 Task: Find connections with filter location Quba with filter topic #linkedinstorieswith filter profile language Spanish with filter current company Freshersworld.com with filter school Boys' High School & College with filter industry Artificial Rubber and Synthetic Fiber Manufacturing with filter service category Market Strategy with filter keywords title Customer Service Manager
Action: Mouse moved to (663, 127)
Screenshot: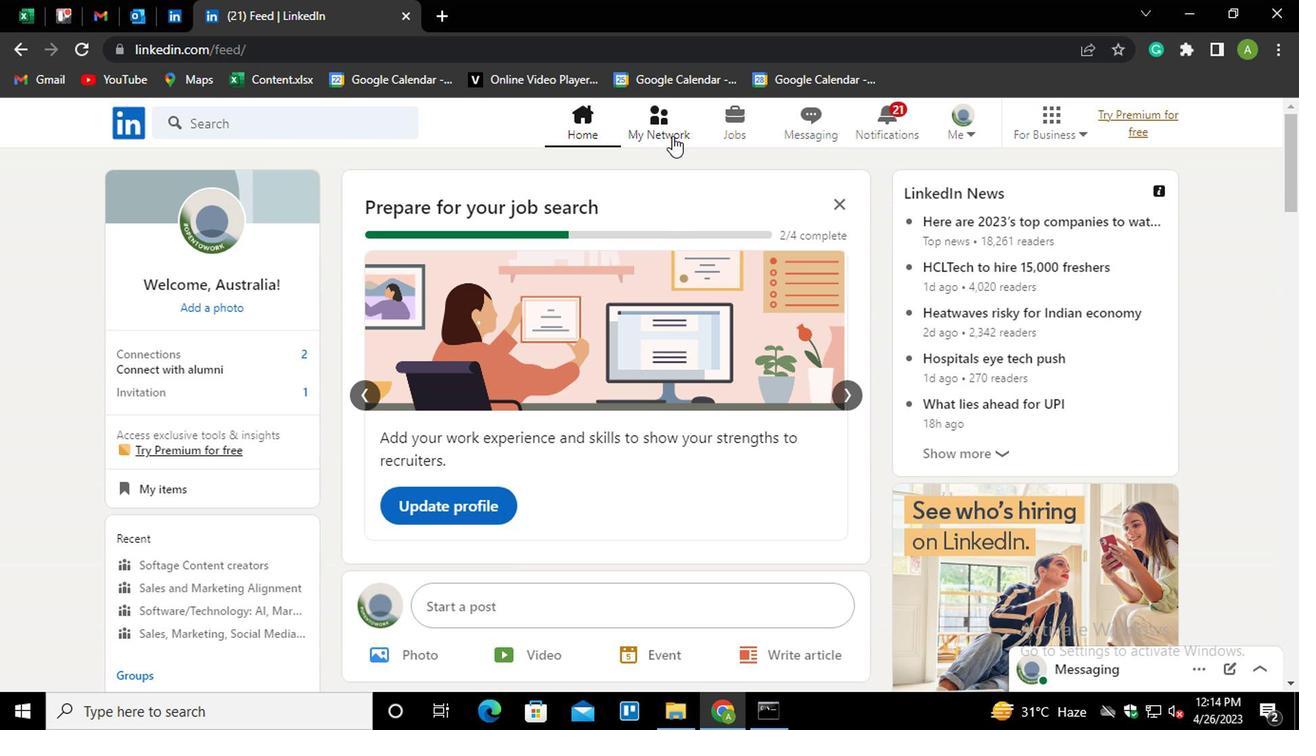 
Action: Mouse pressed left at (663, 127)
Screenshot: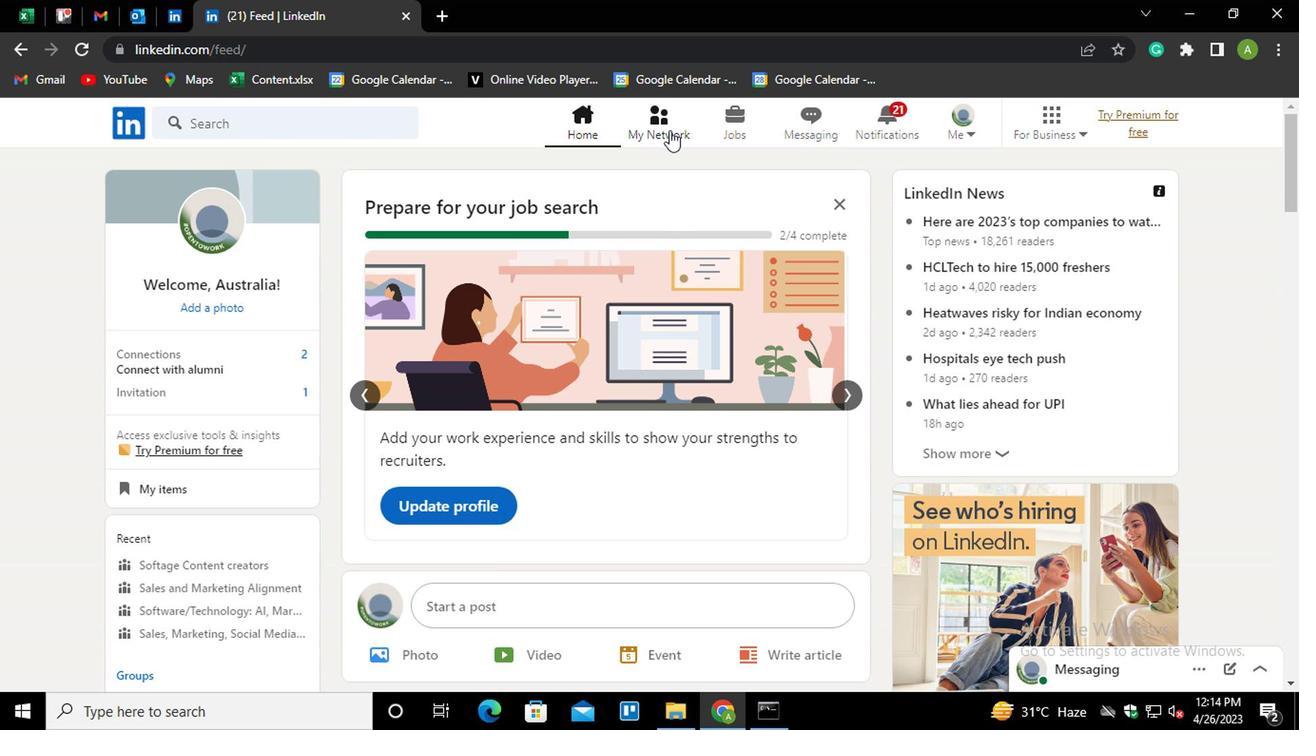 
Action: Mouse moved to (234, 217)
Screenshot: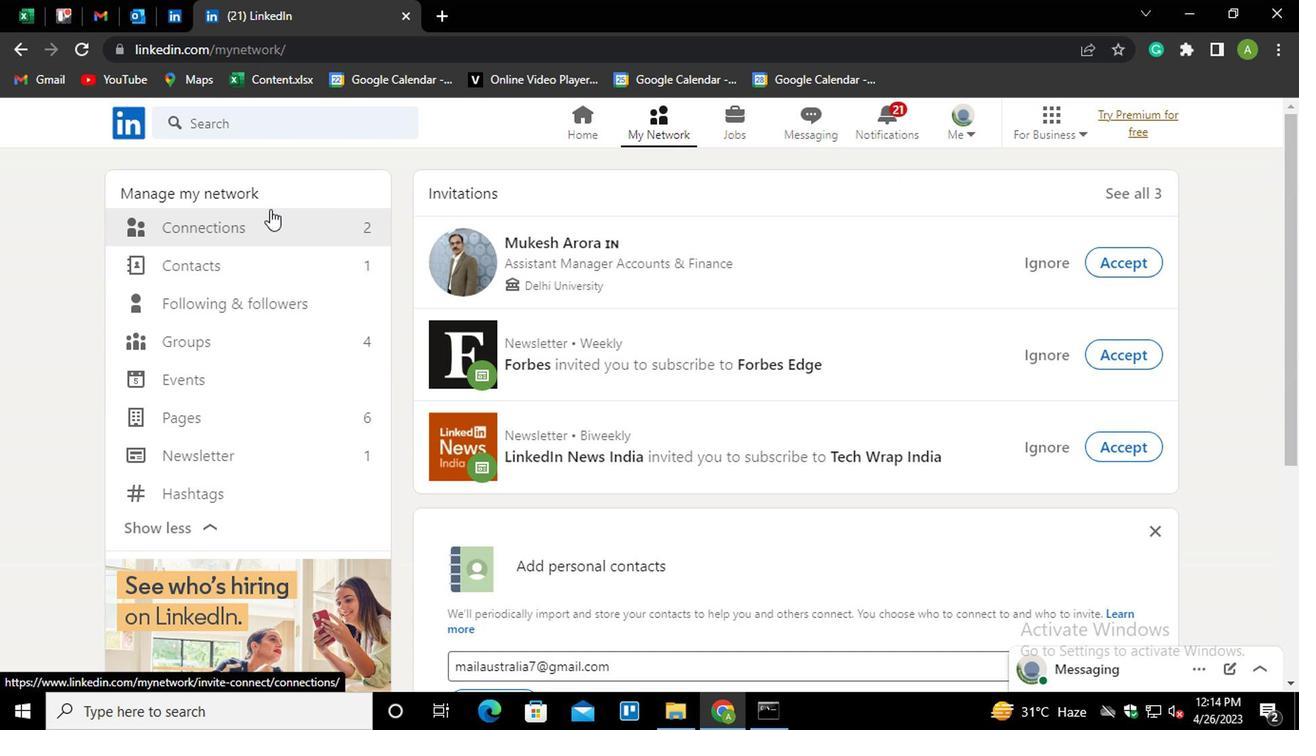 
Action: Mouse pressed left at (234, 217)
Screenshot: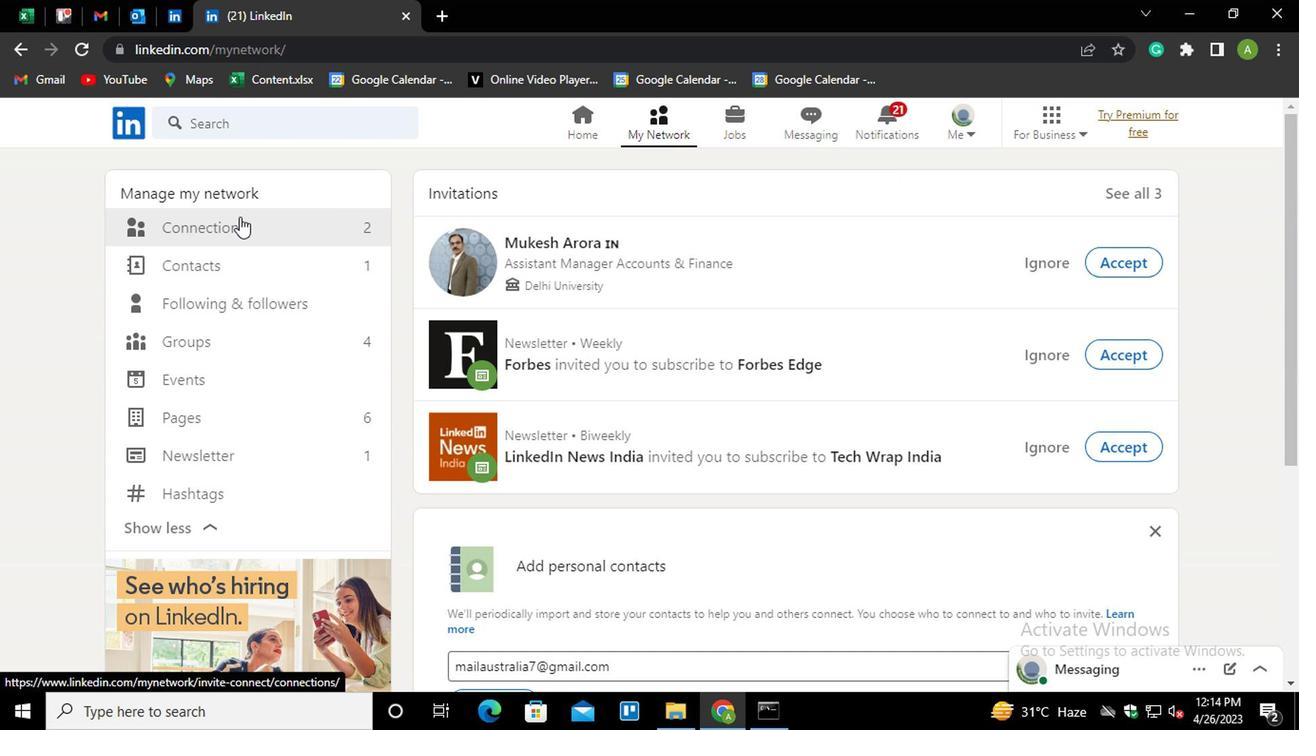 
Action: Mouse moved to (749, 224)
Screenshot: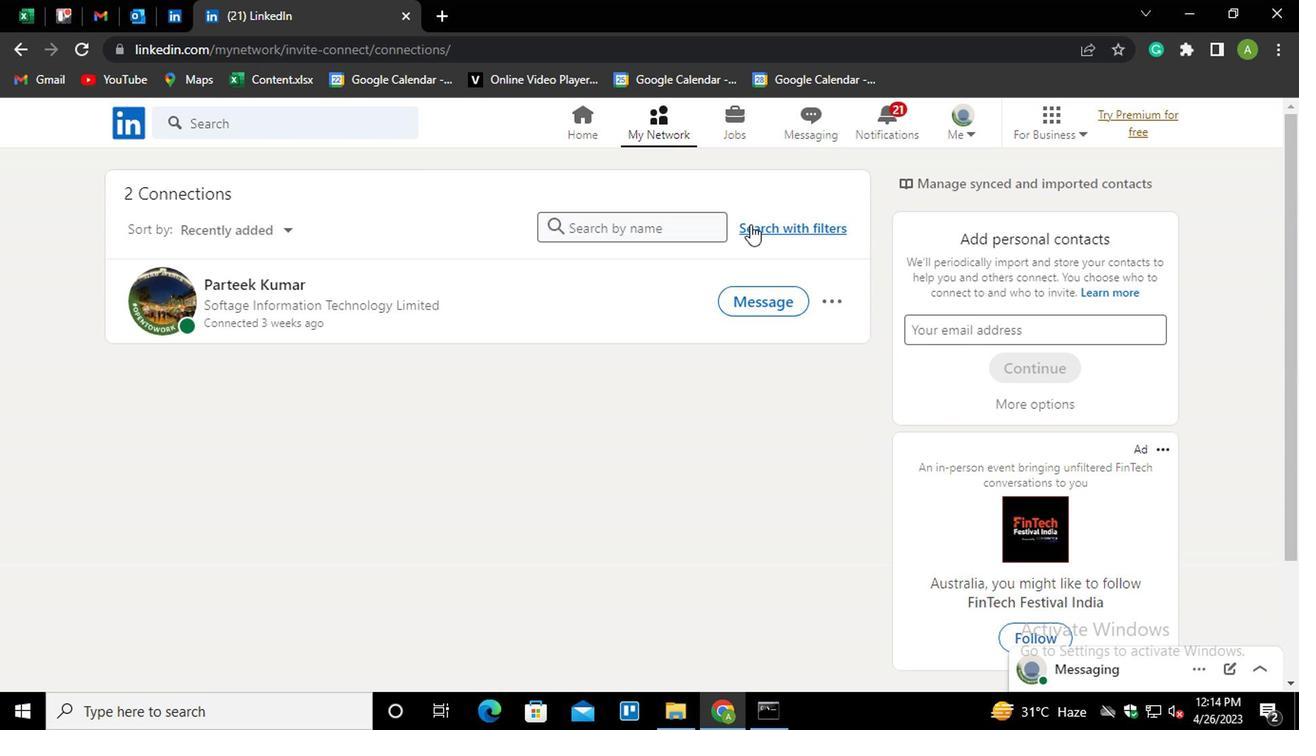 
Action: Mouse pressed left at (749, 224)
Screenshot: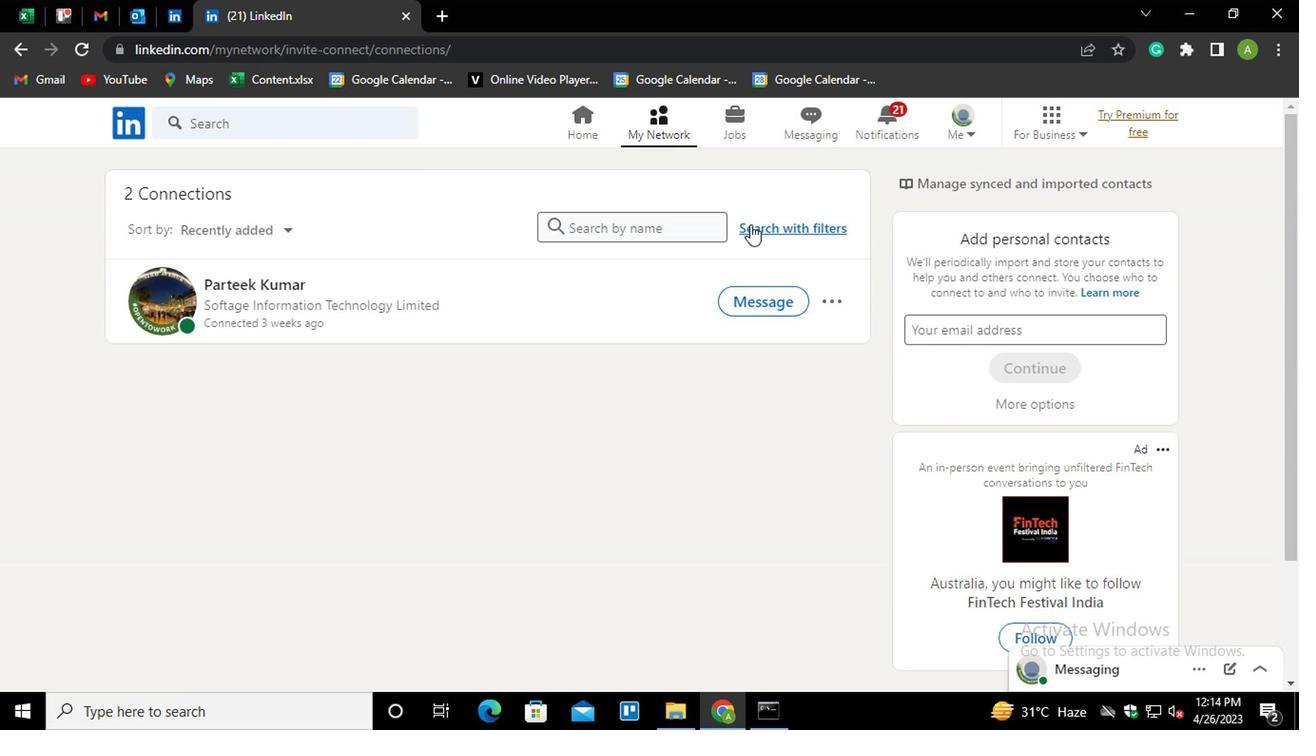 
Action: Mouse moved to (619, 182)
Screenshot: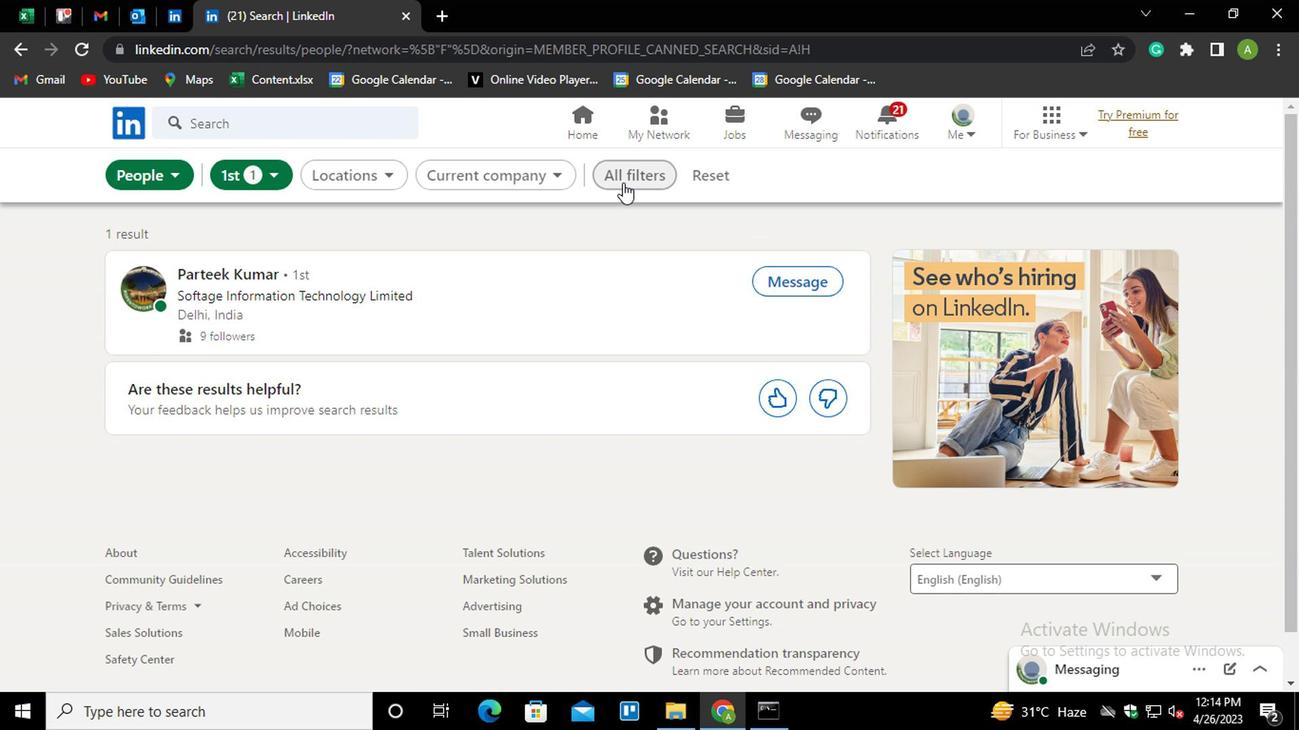 
Action: Mouse pressed left at (619, 182)
Screenshot: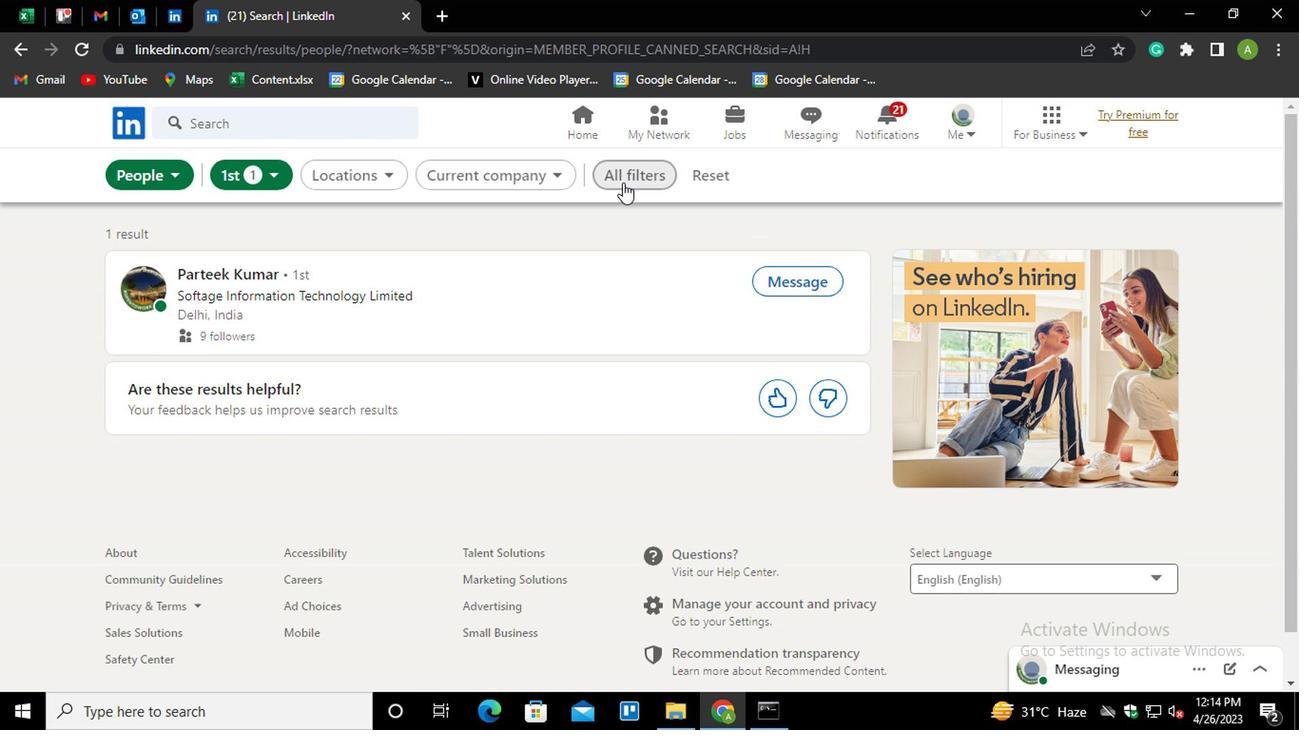 
Action: Mouse moved to (956, 397)
Screenshot: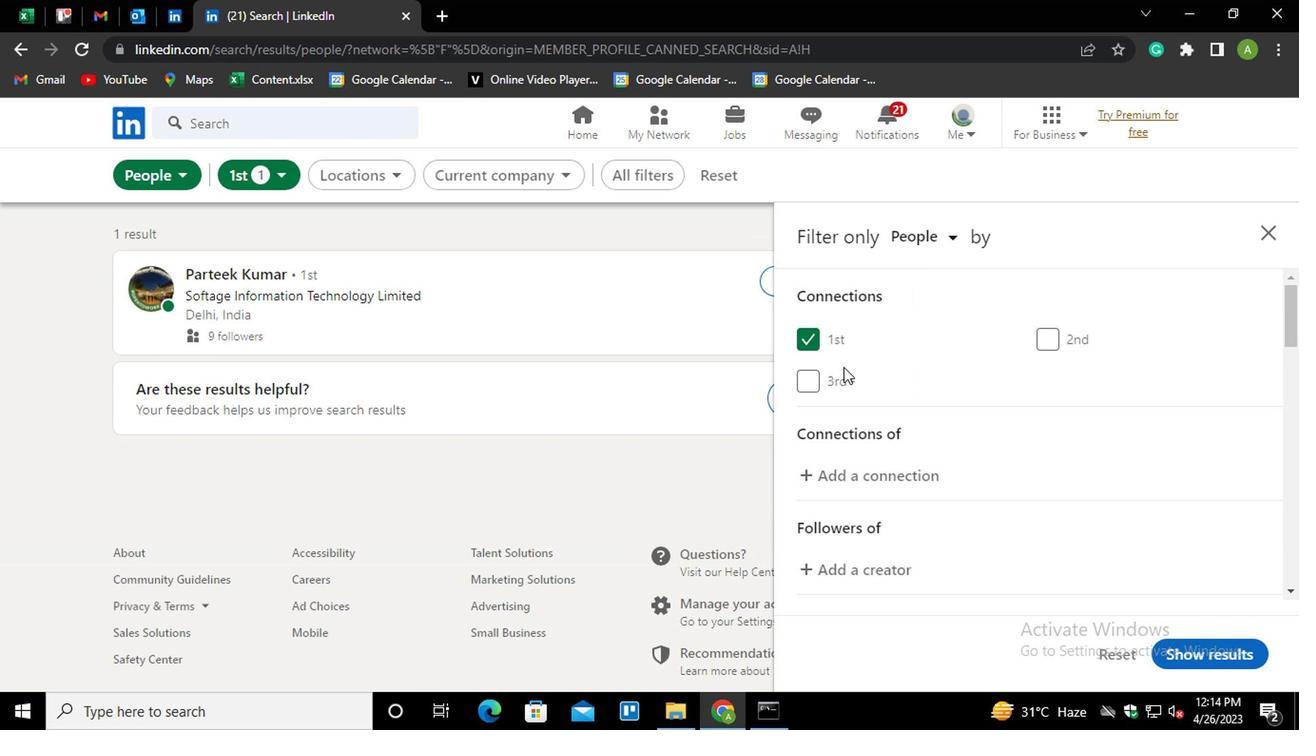 
Action: Mouse scrolled (956, 396) with delta (0, 0)
Screenshot: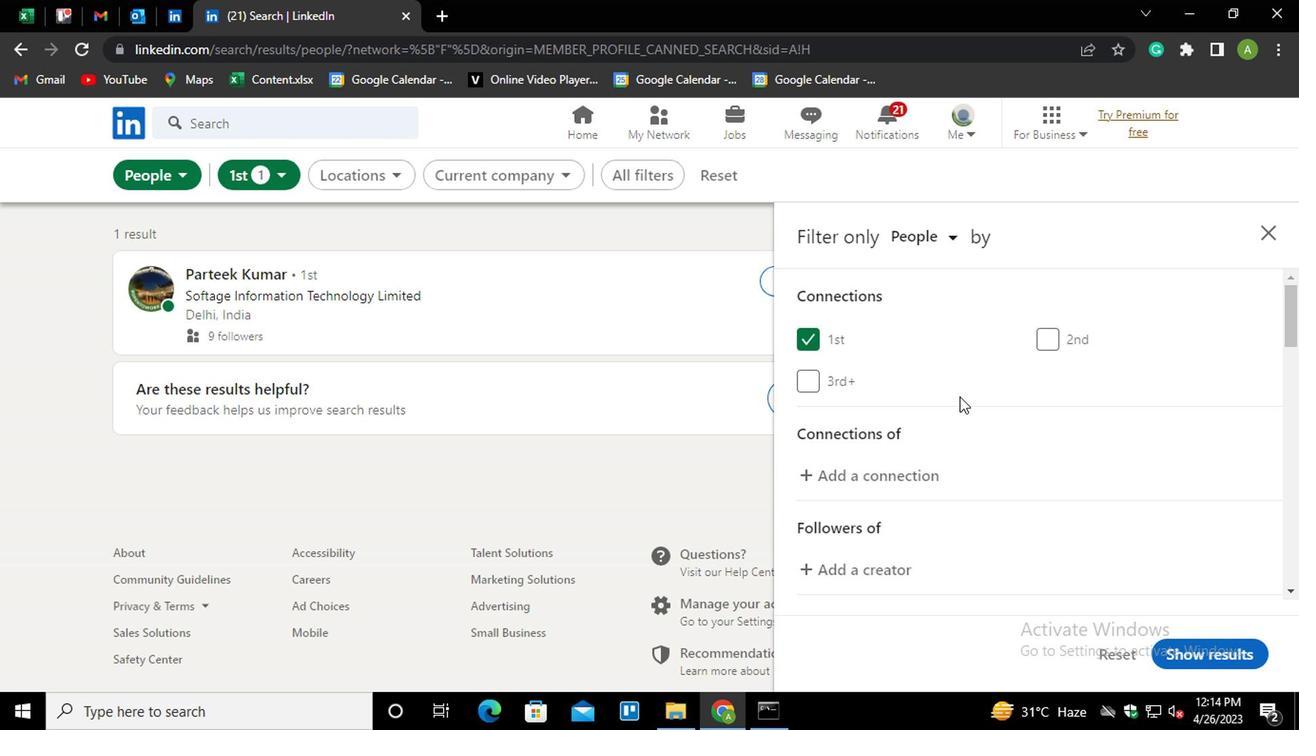 
Action: Mouse scrolled (956, 396) with delta (0, 0)
Screenshot: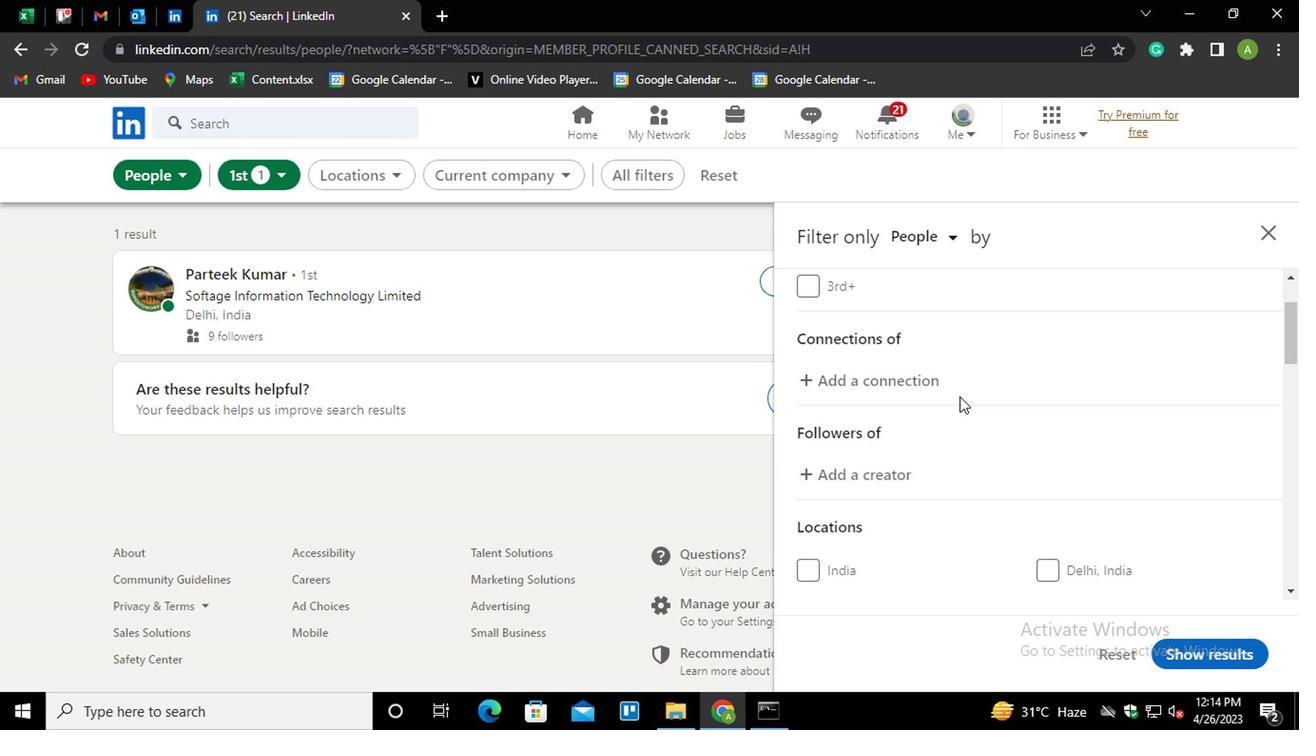 
Action: Mouse moved to (956, 397)
Screenshot: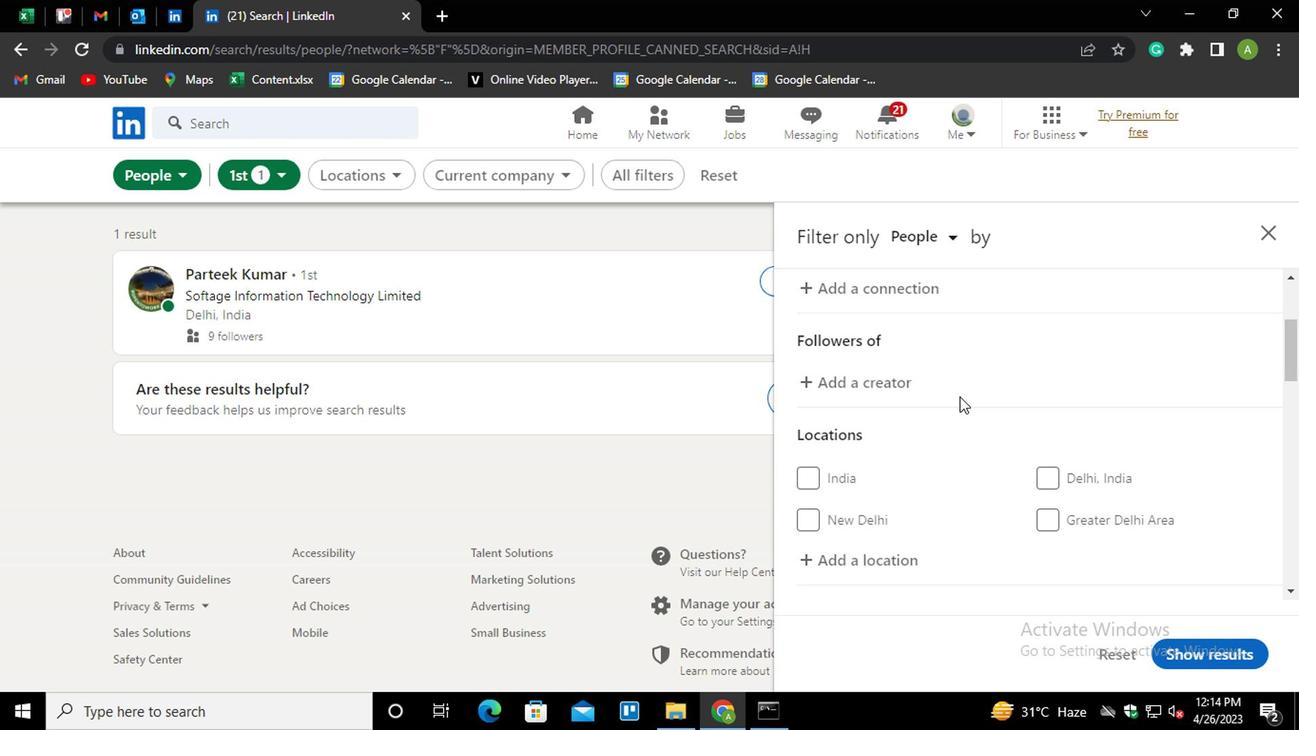 
Action: Mouse scrolled (956, 396) with delta (0, 0)
Screenshot: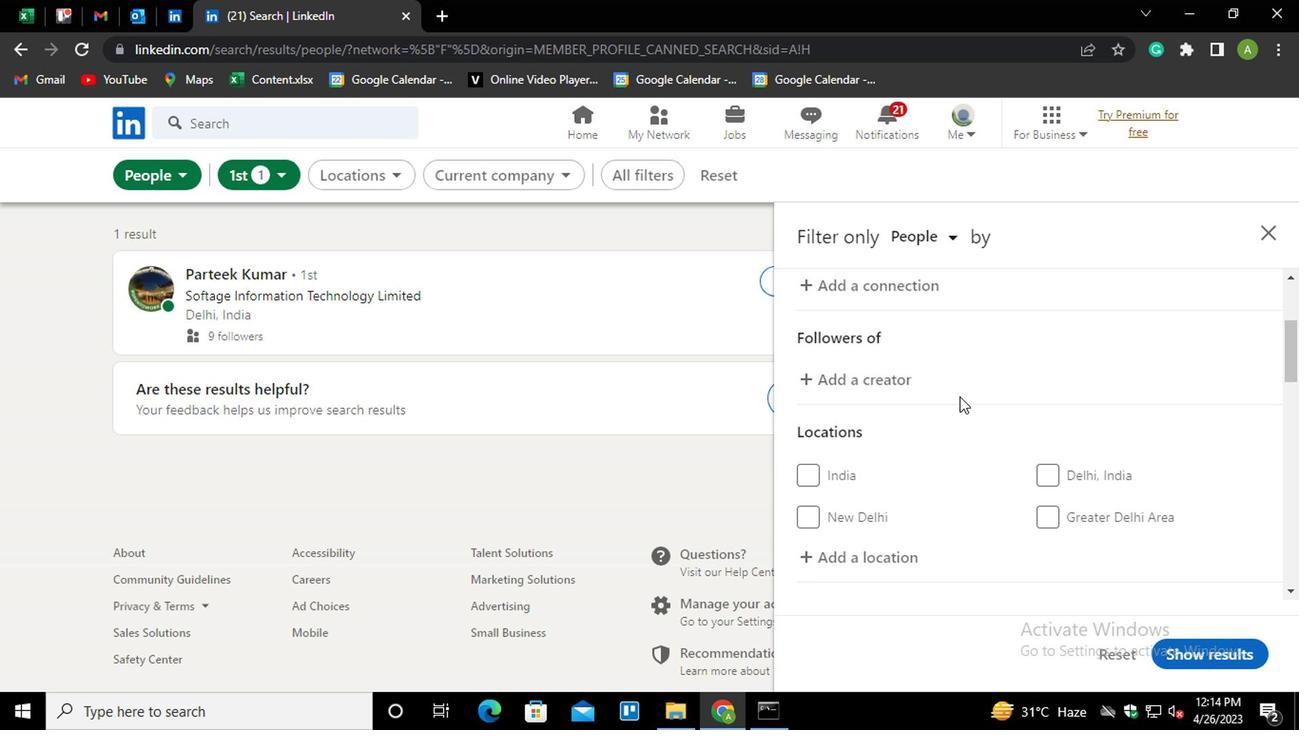 
Action: Mouse moved to (859, 466)
Screenshot: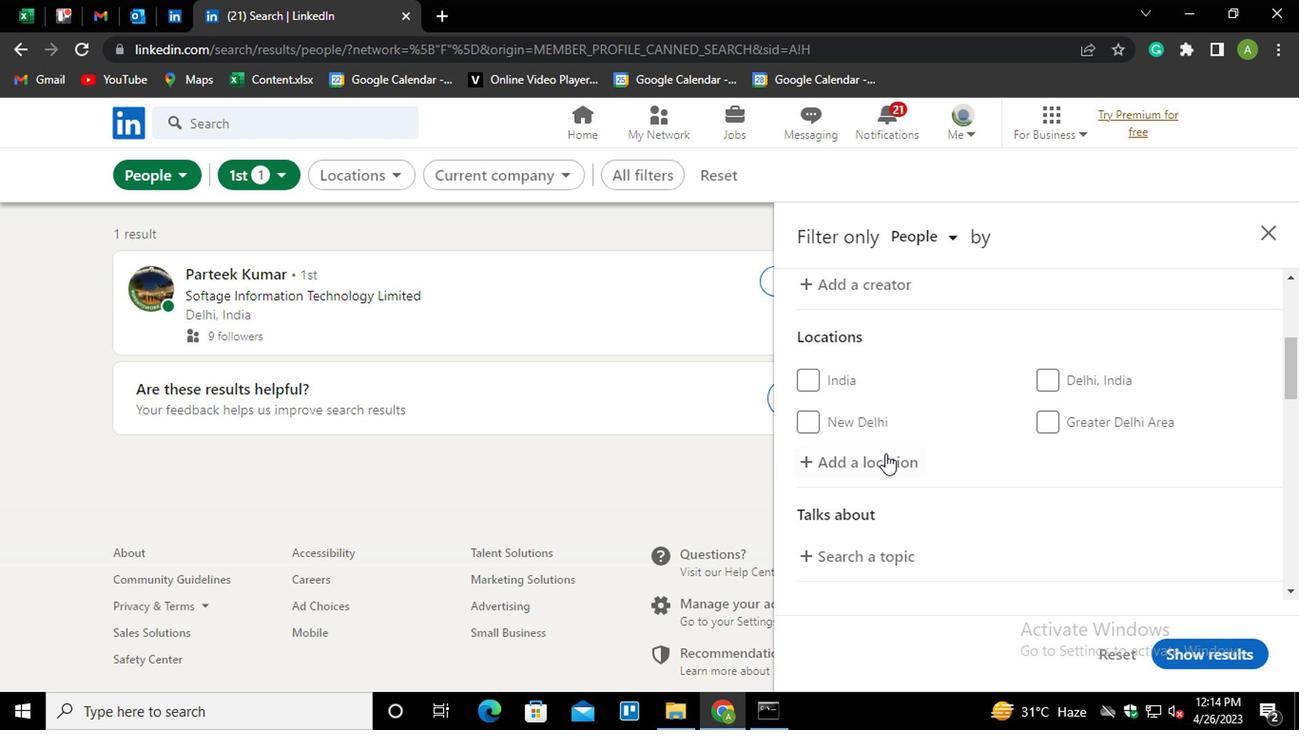 
Action: Mouse pressed left at (859, 466)
Screenshot: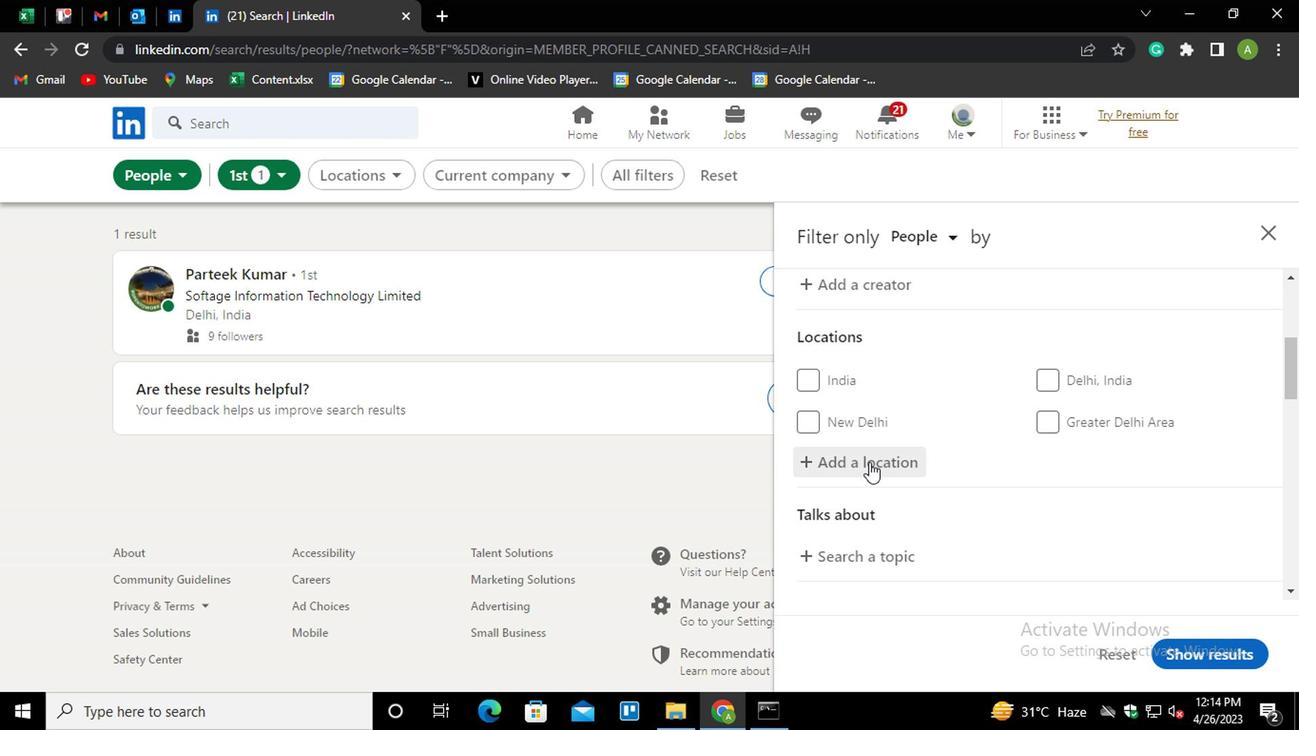 
Action: Mouse moved to (856, 462)
Screenshot: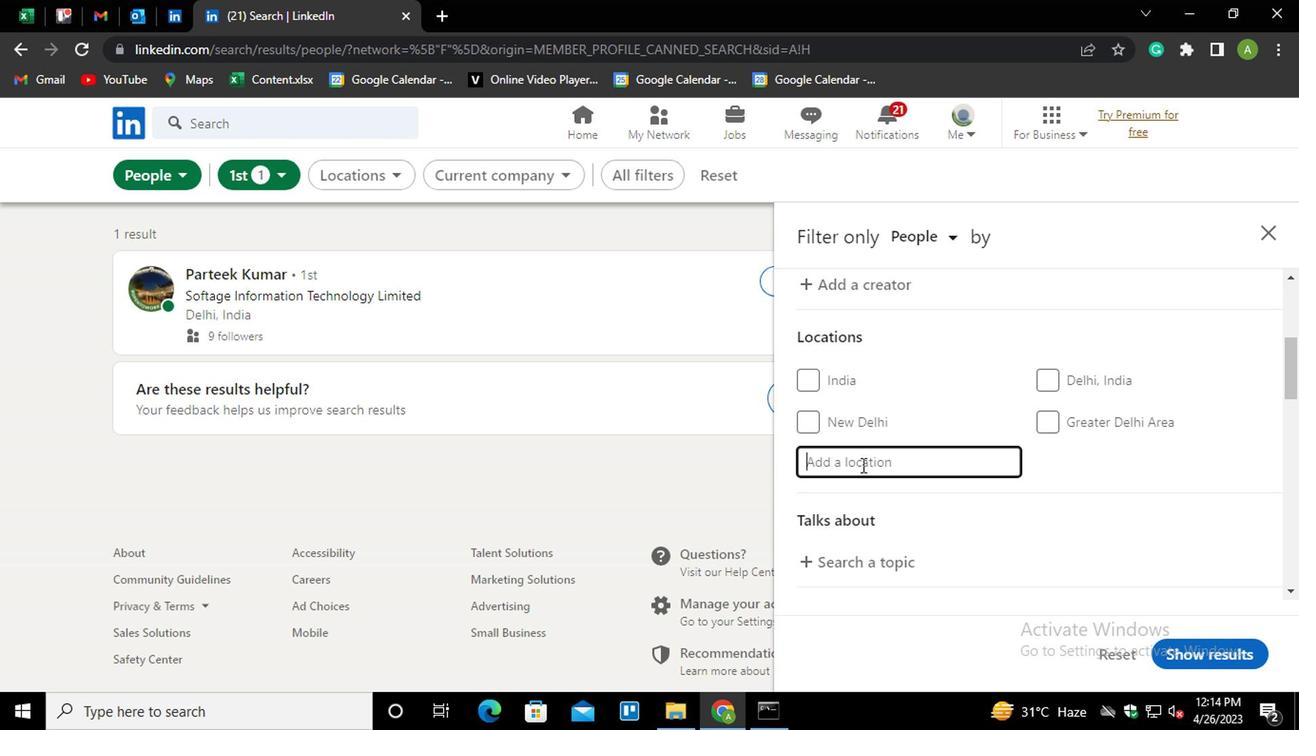 
Action: Mouse pressed left at (856, 462)
Screenshot: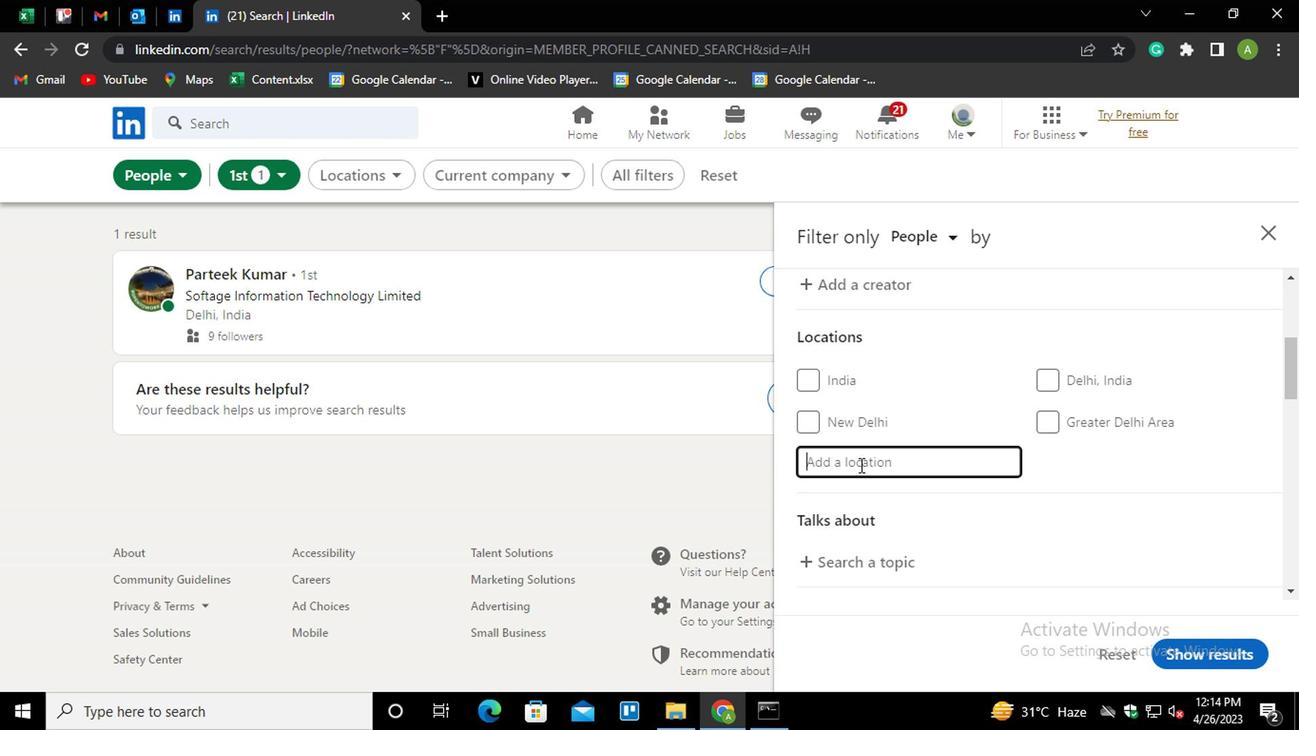 
Action: Mouse moved to (854, 462)
Screenshot: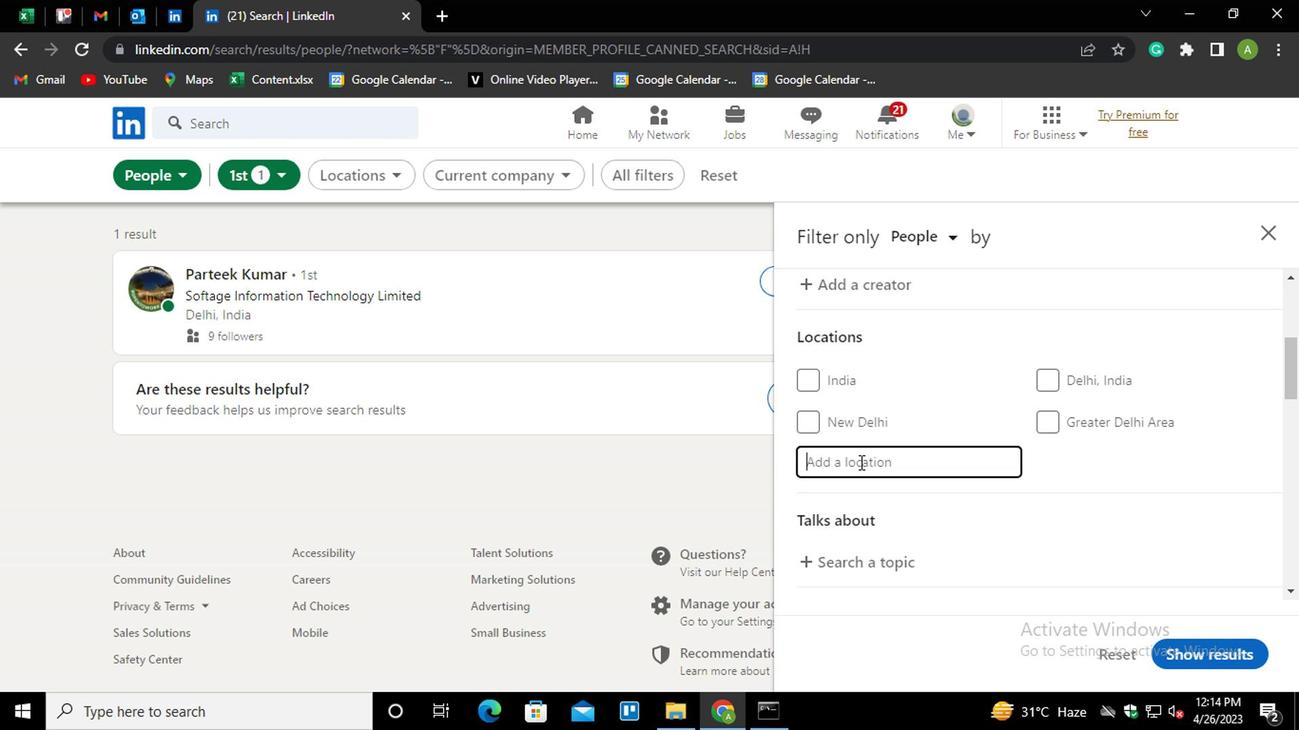 
Action: Key pressed <Key.shift>QUBA
Screenshot: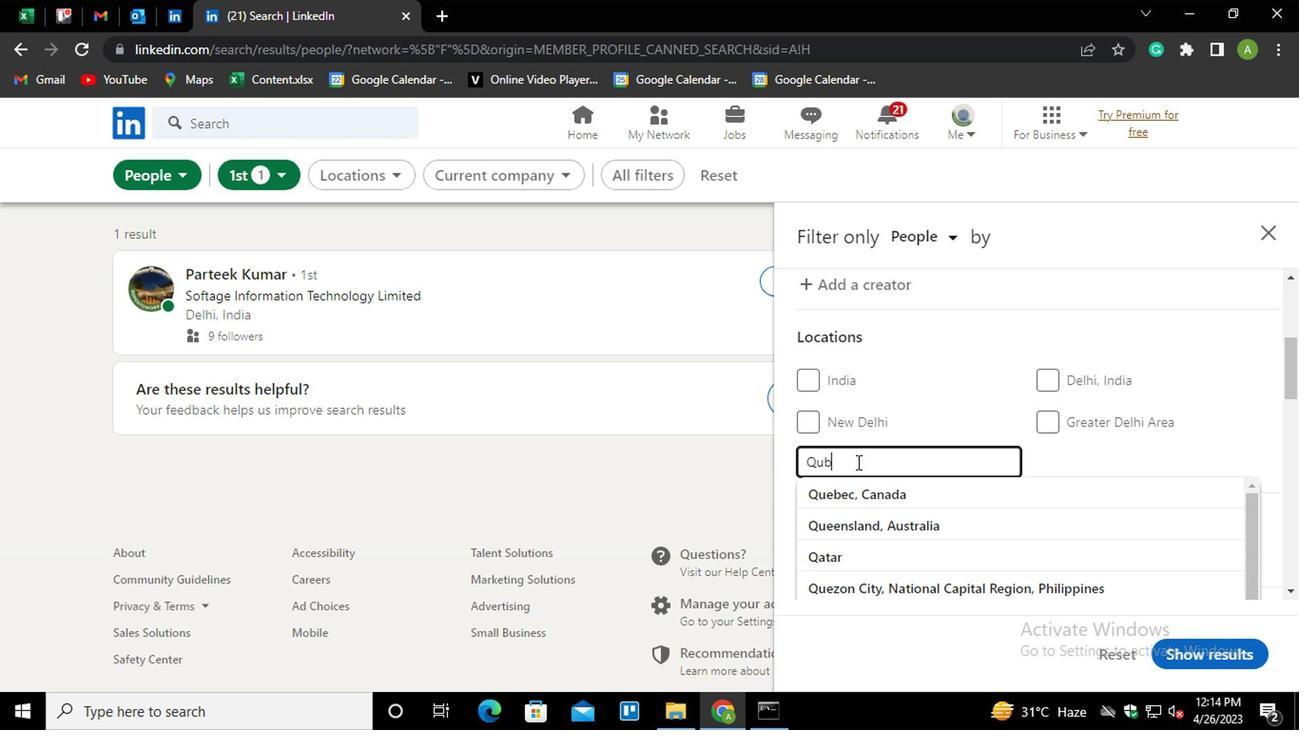 
Action: Mouse moved to (1085, 456)
Screenshot: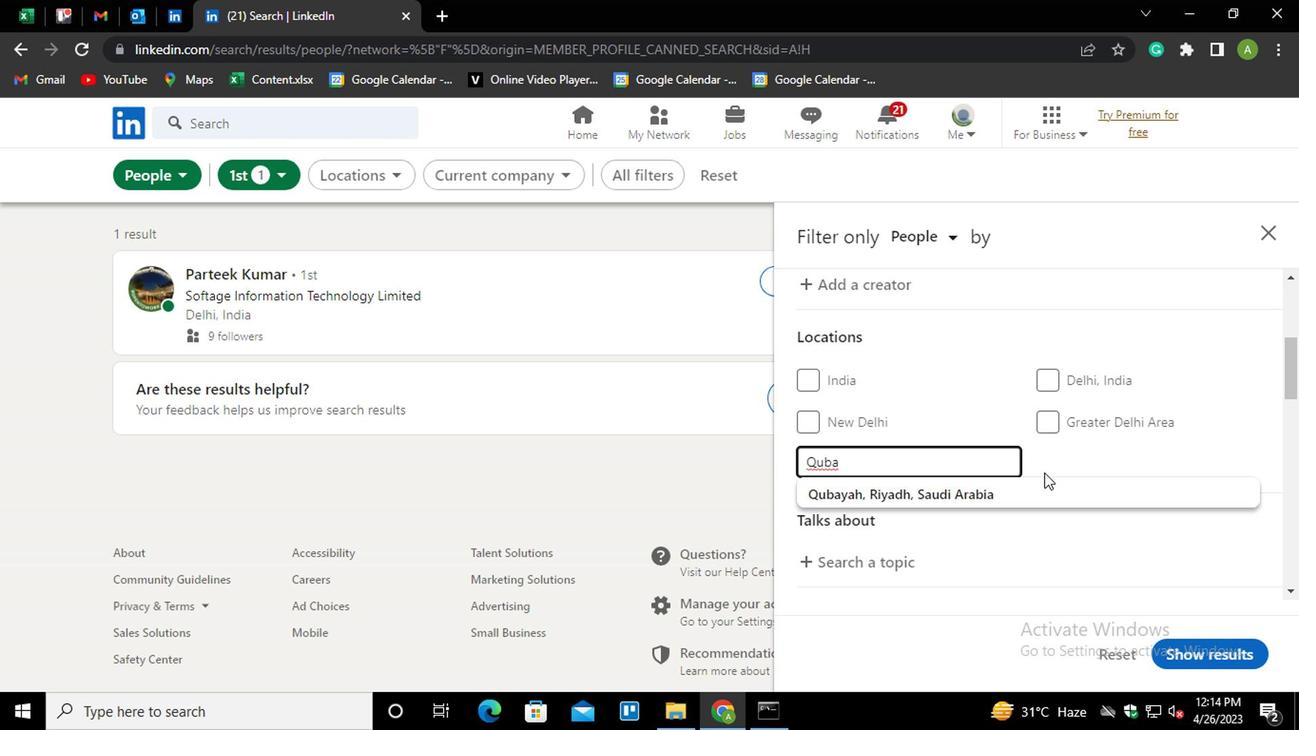 
Action: Mouse pressed left at (1085, 456)
Screenshot: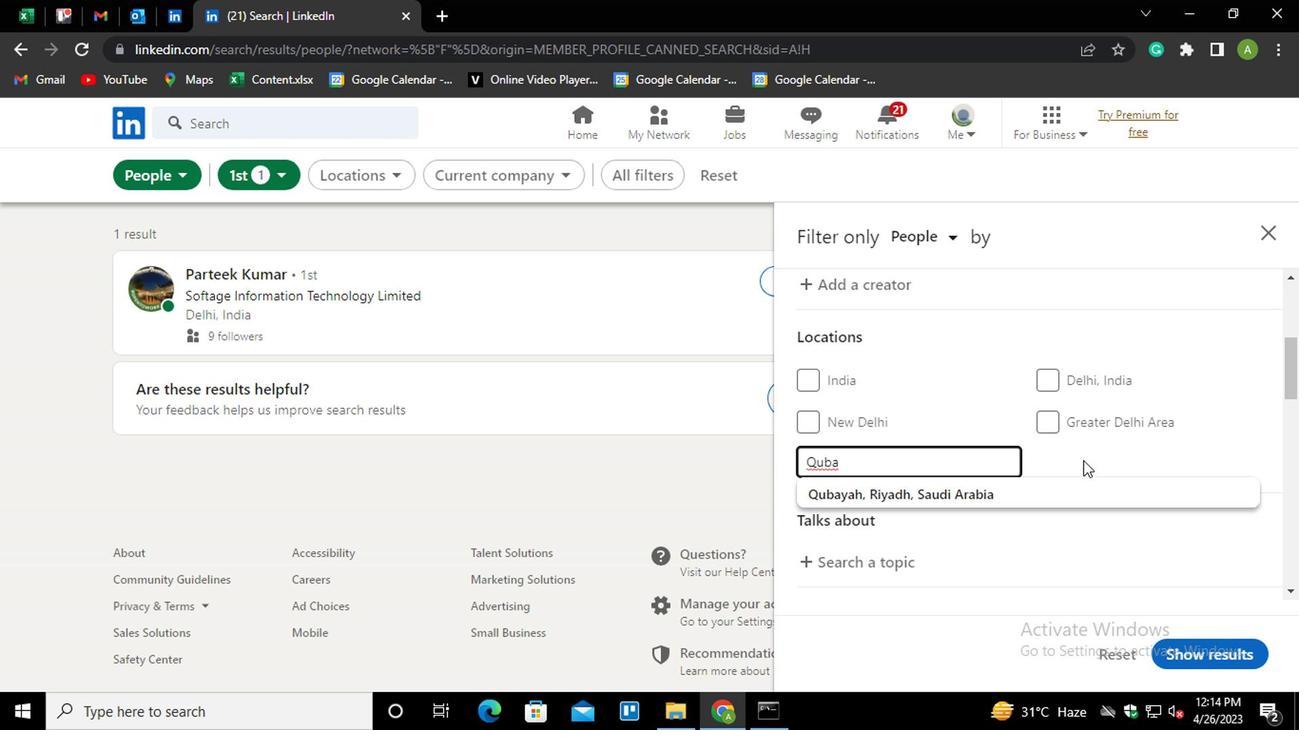 
Action: Mouse scrolled (1085, 455) with delta (0, 0)
Screenshot: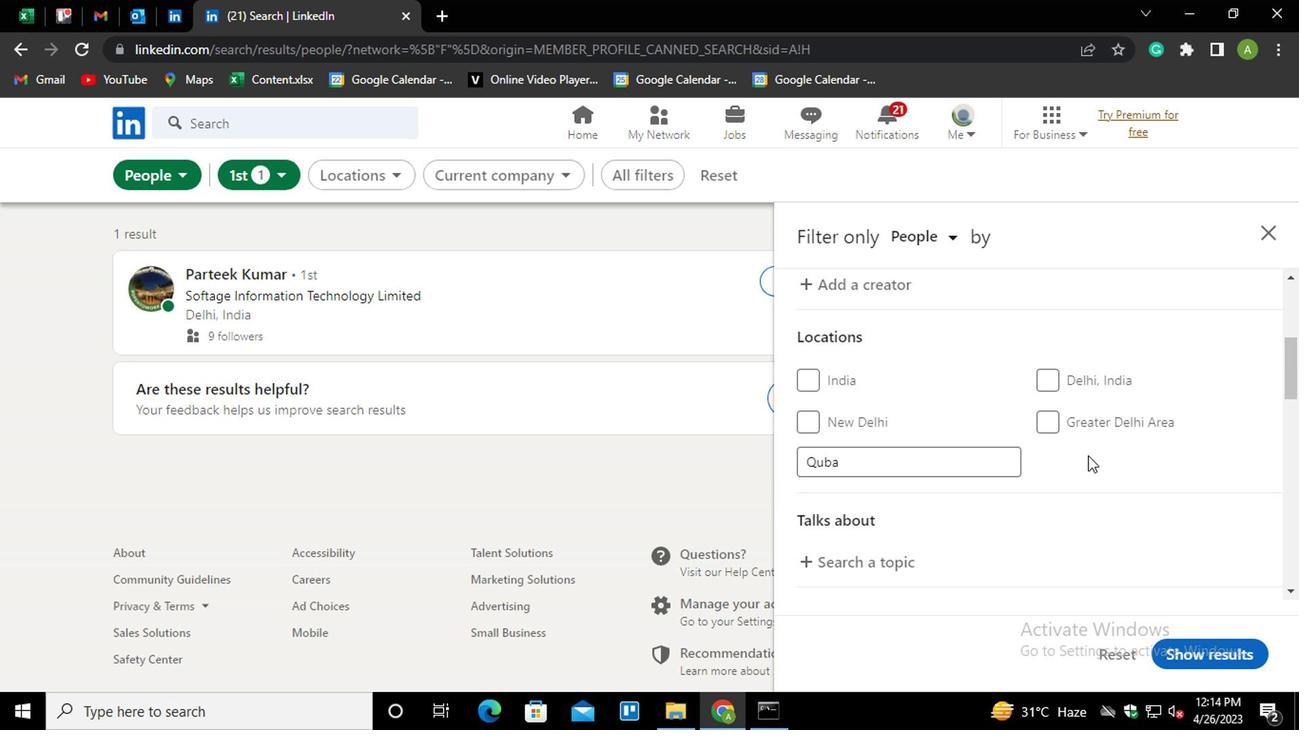 
Action: Mouse scrolled (1085, 455) with delta (0, 0)
Screenshot: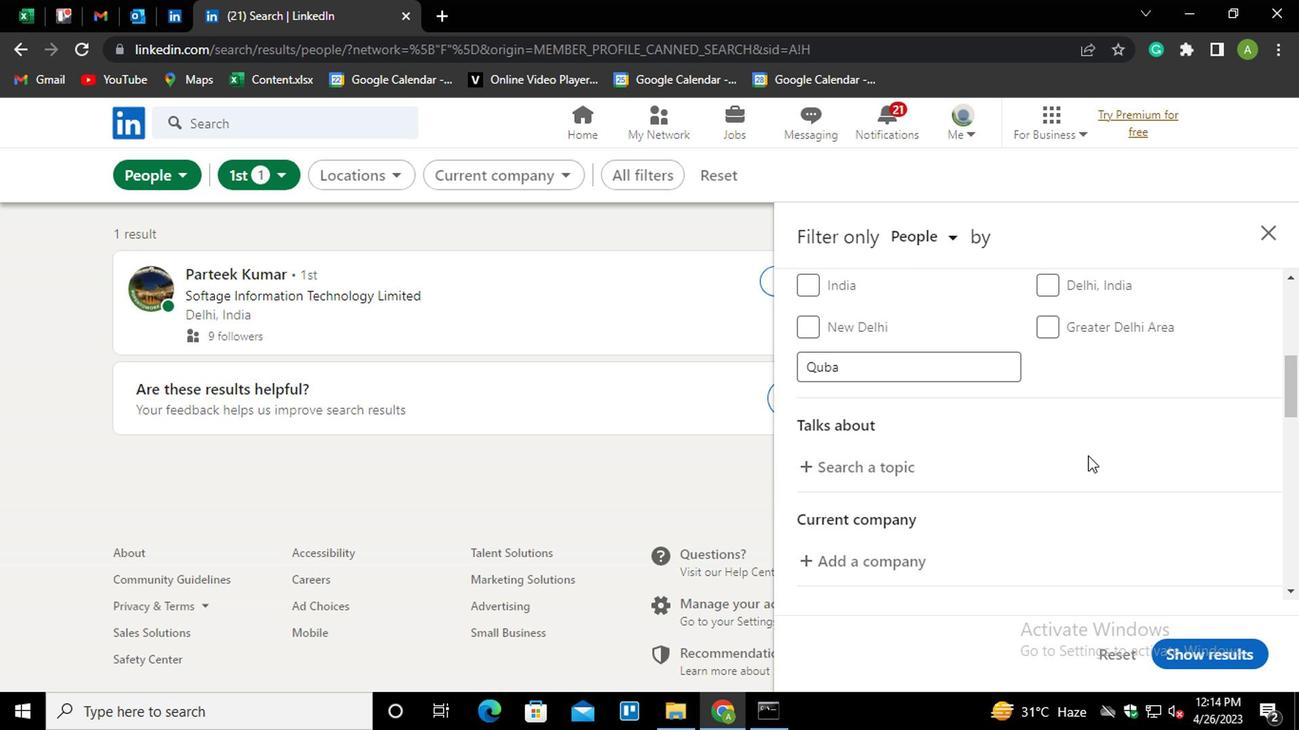 
Action: Mouse moved to (842, 368)
Screenshot: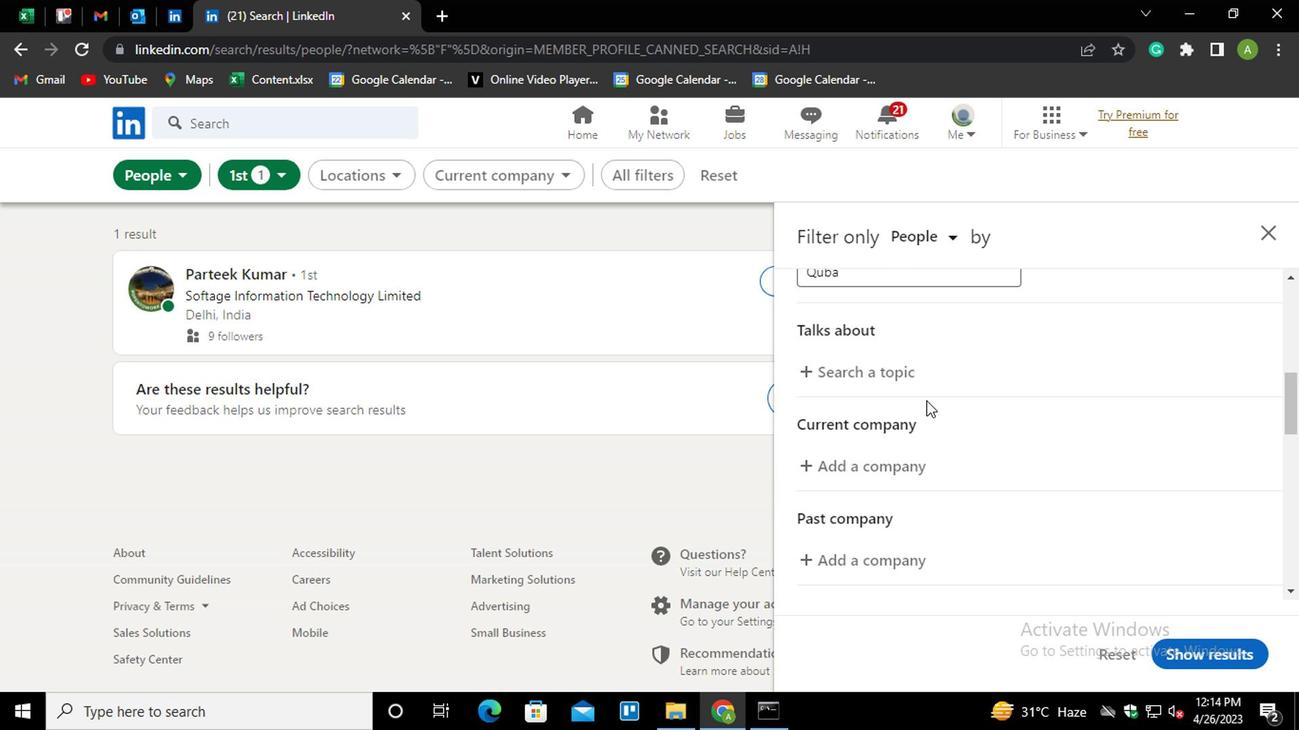 
Action: Mouse pressed left at (842, 368)
Screenshot: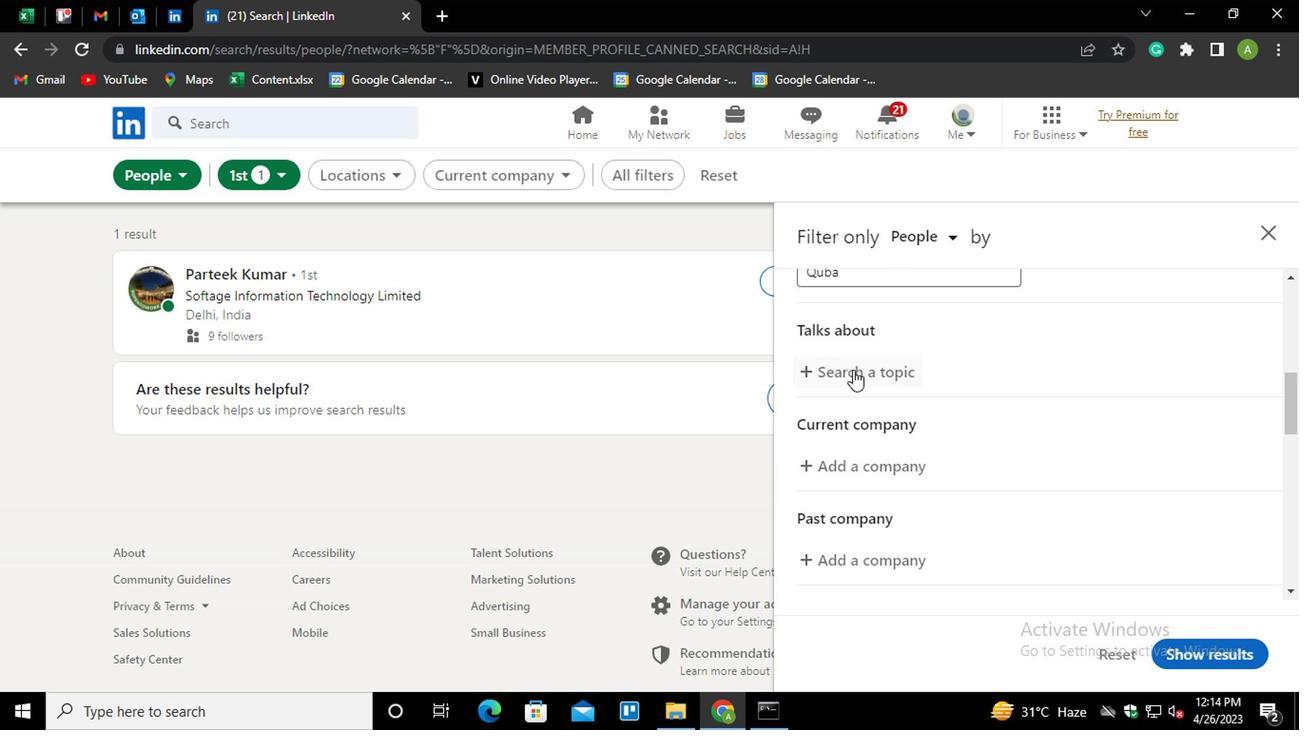 
Action: Key pressed <Key.shift>#LINKEDINSTORIR<Key.backspace>ES
Screenshot: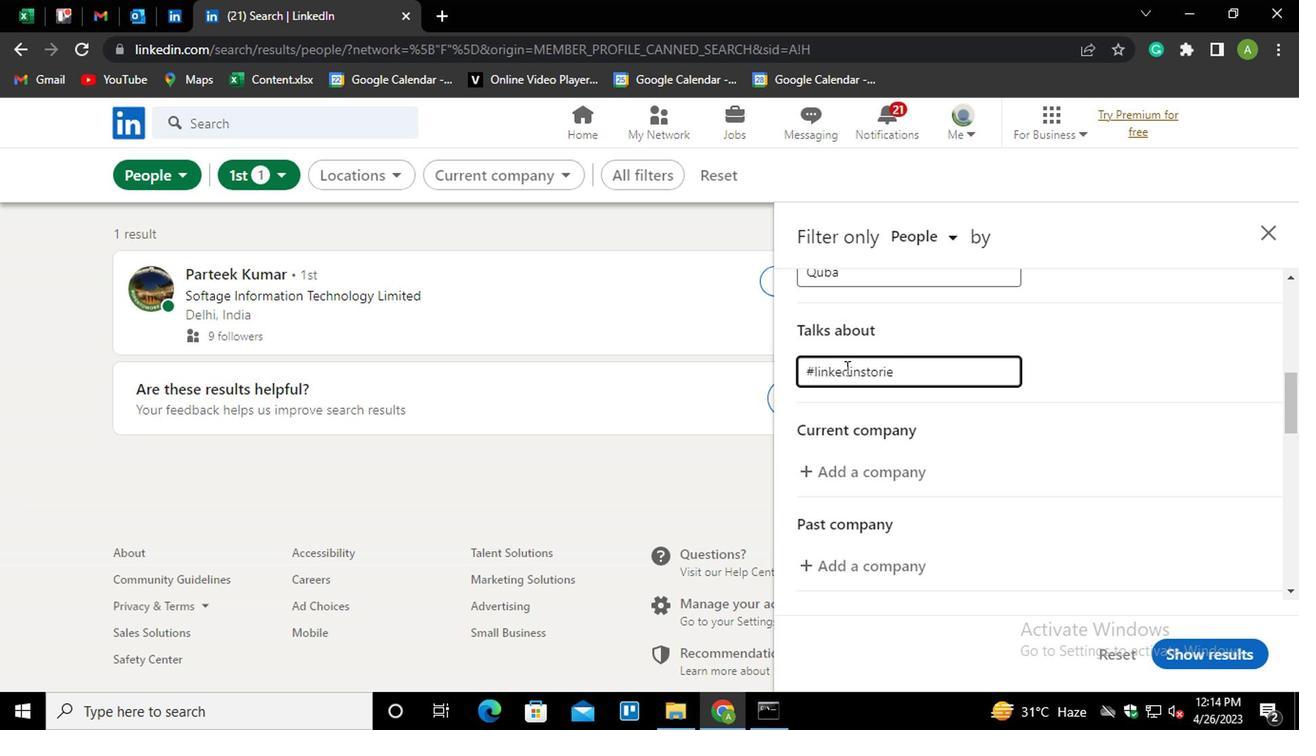 
Action: Mouse moved to (1222, 430)
Screenshot: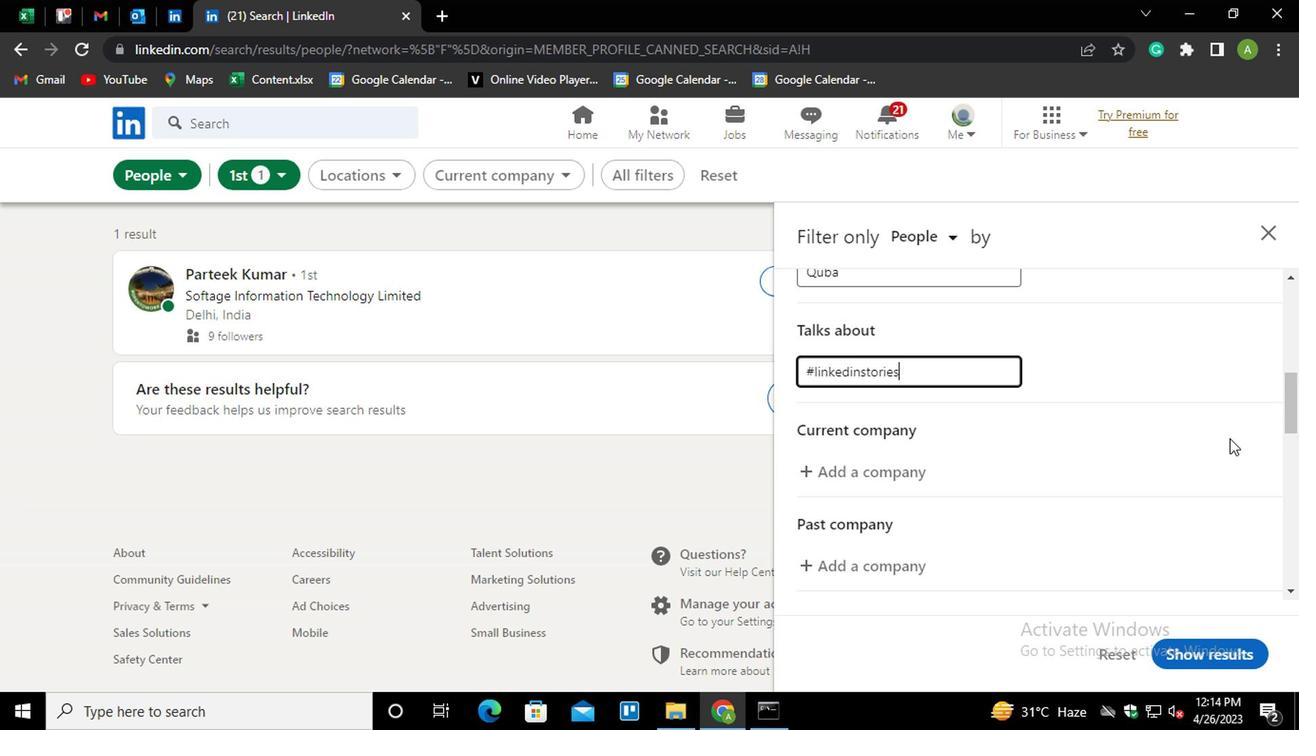 
Action: Mouse pressed left at (1222, 430)
Screenshot: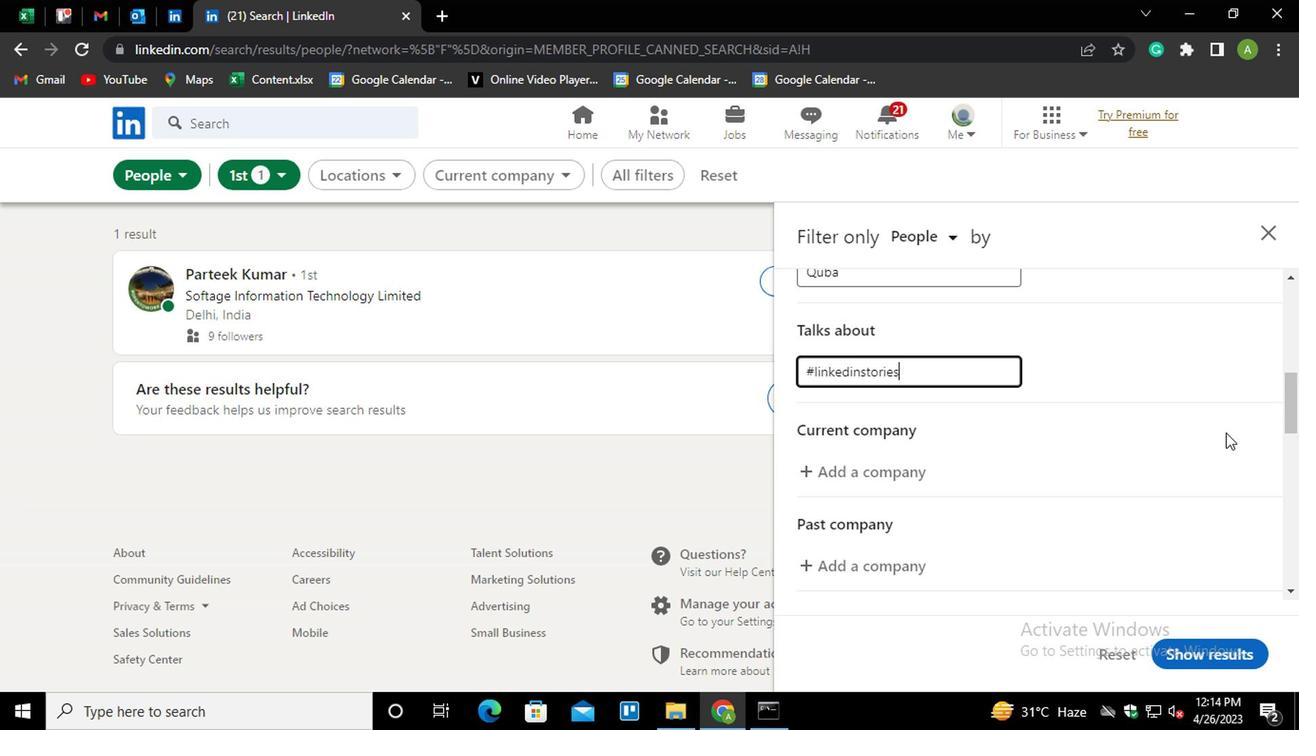 
Action: Mouse moved to (1216, 430)
Screenshot: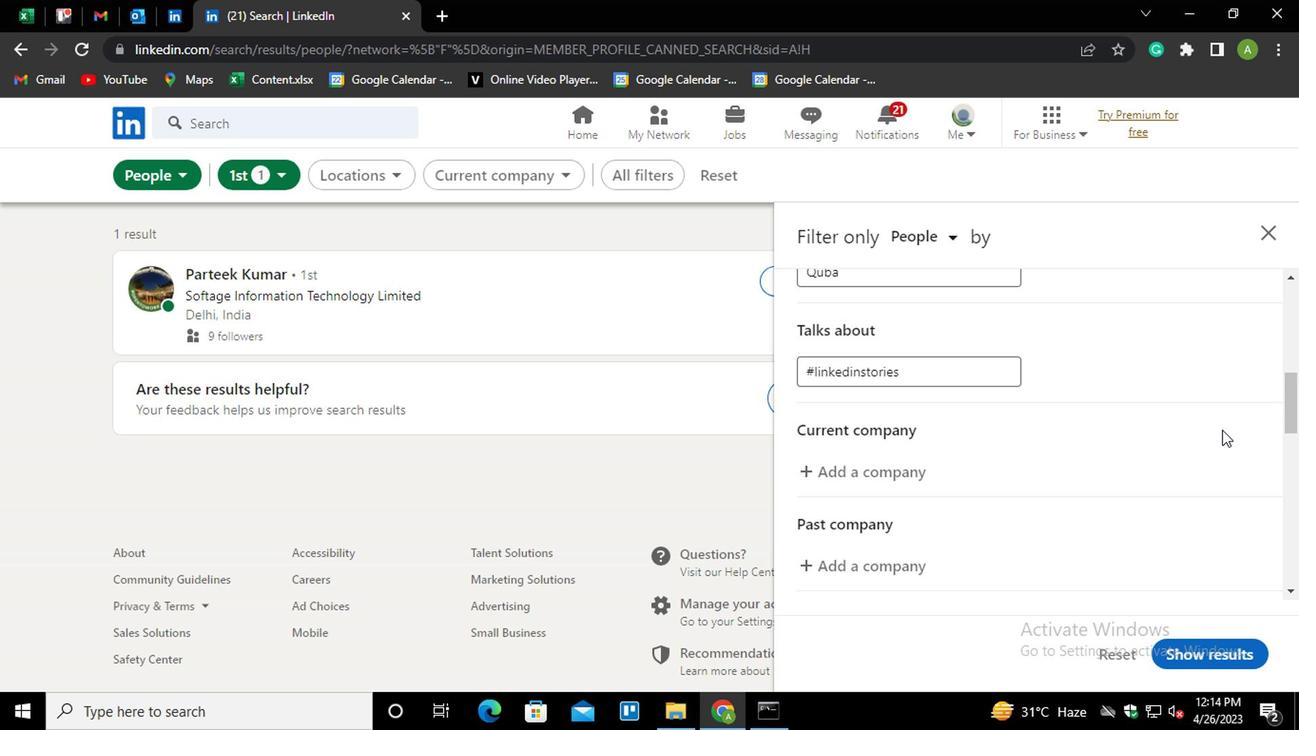 
Action: Mouse scrolled (1216, 429) with delta (0, 0)
Screenshot: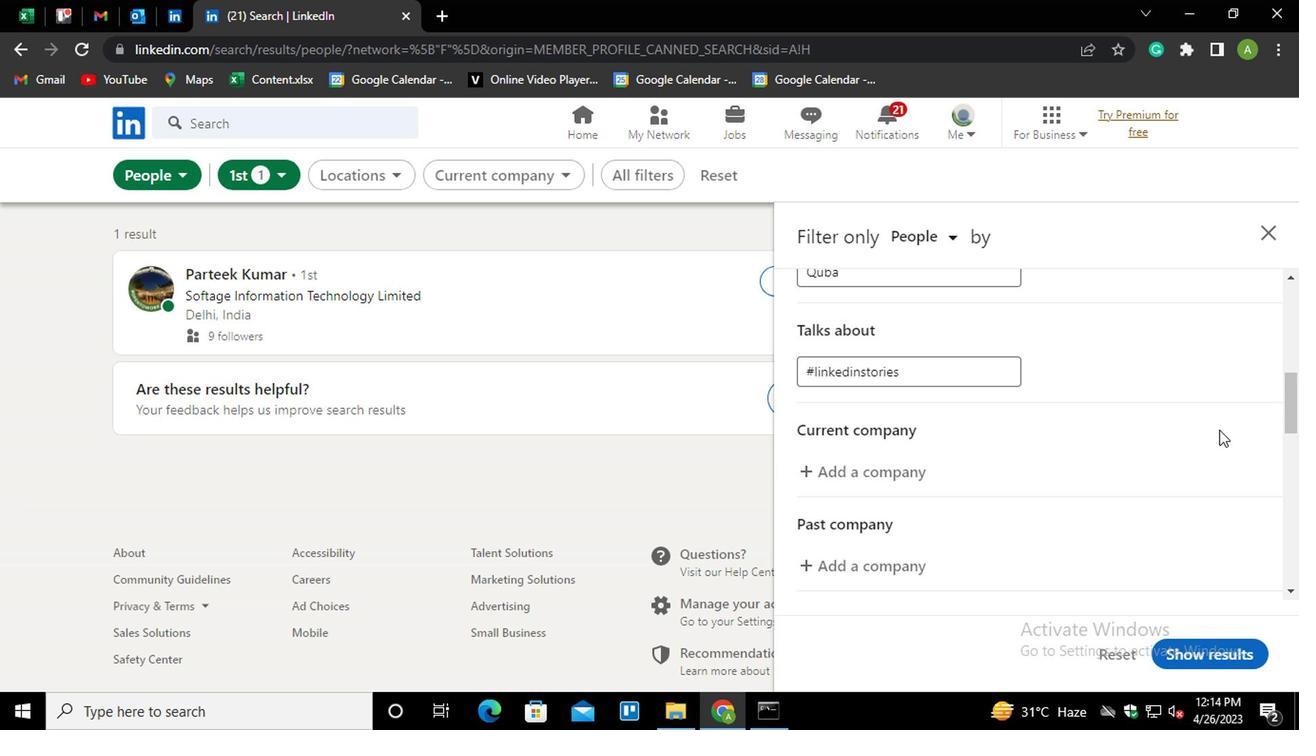 
Action: Mouse moved to (1112, 422)
Screenshot: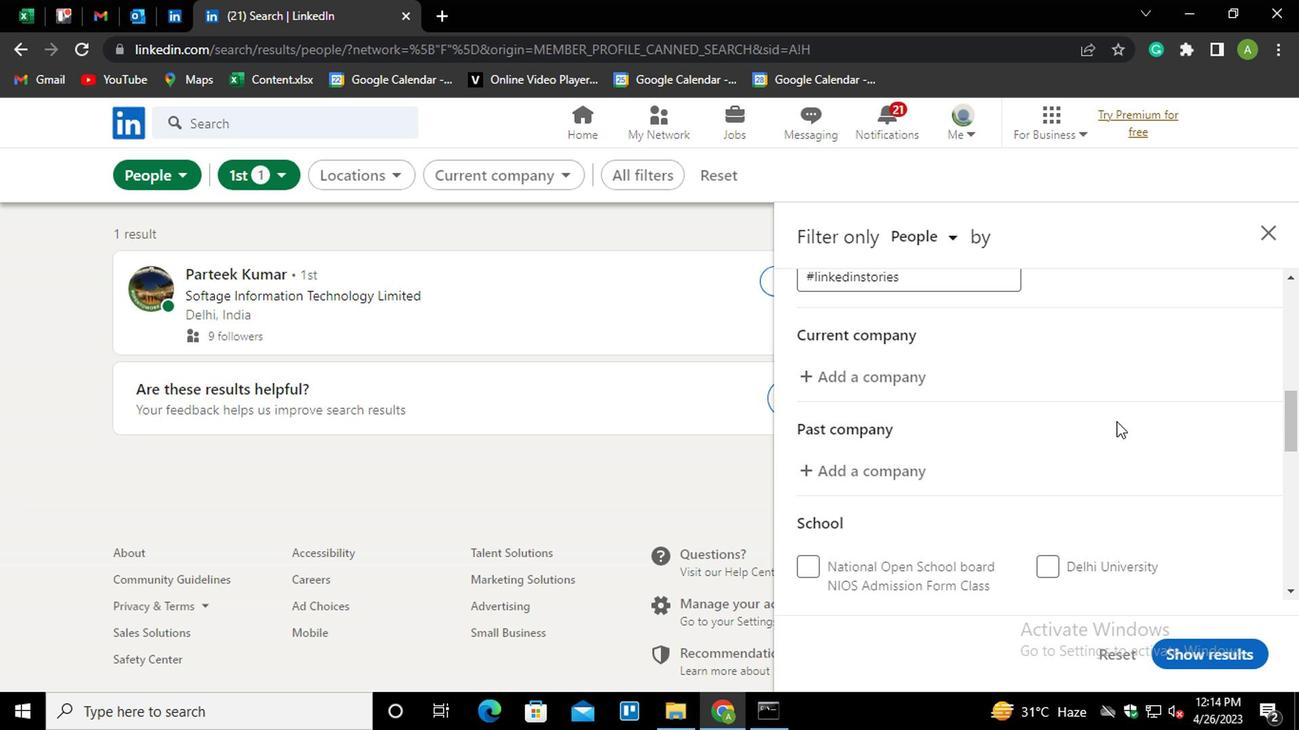 
Action: Mouse scrolled (1112, 420) with delta (0, -1)
Screenshot: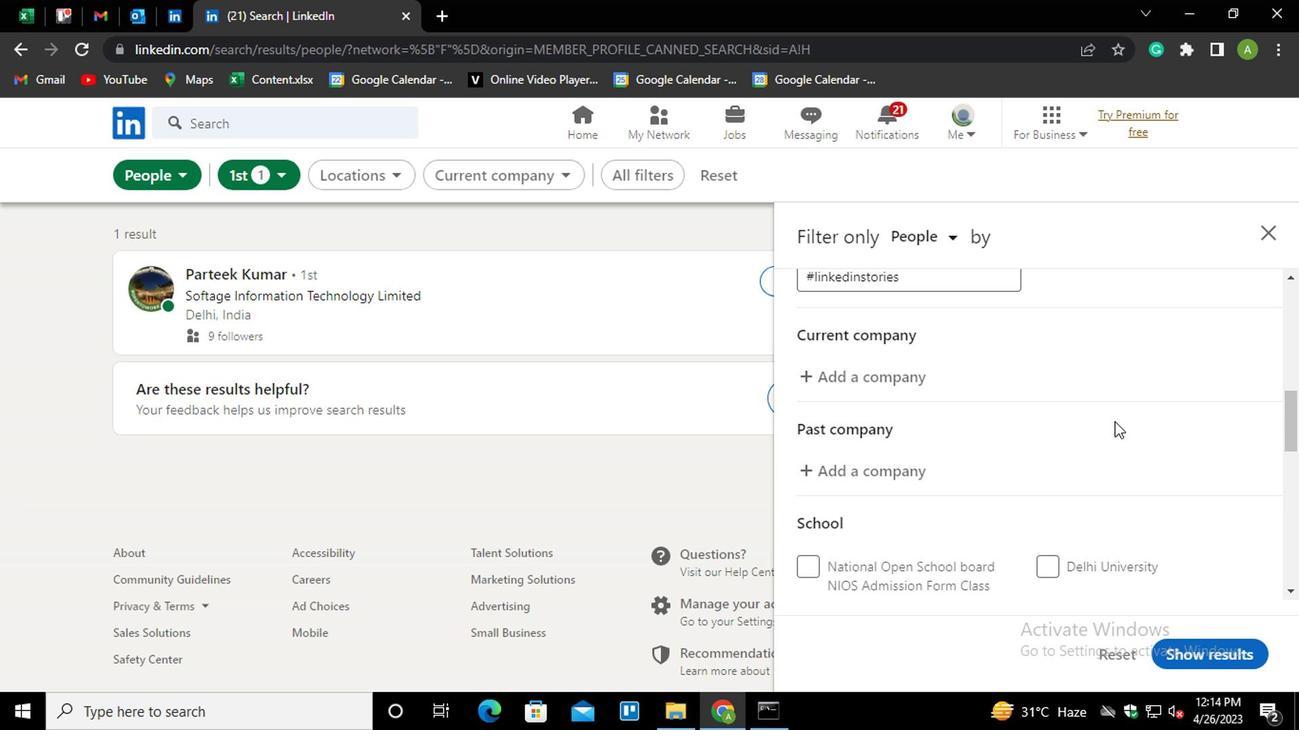 
Action: Mouse moved to (859, 284)
Screenshot: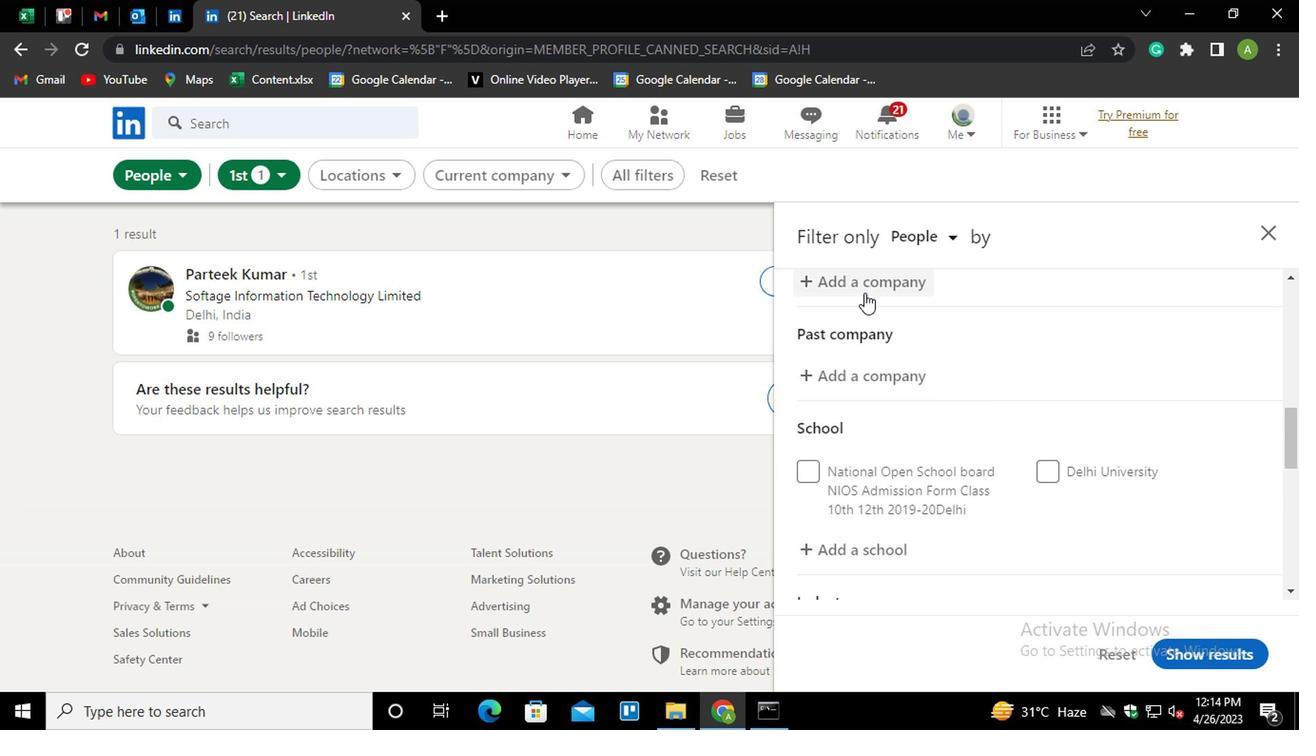 
Action: Mouse pressed left at (859, 284)
Screenshot: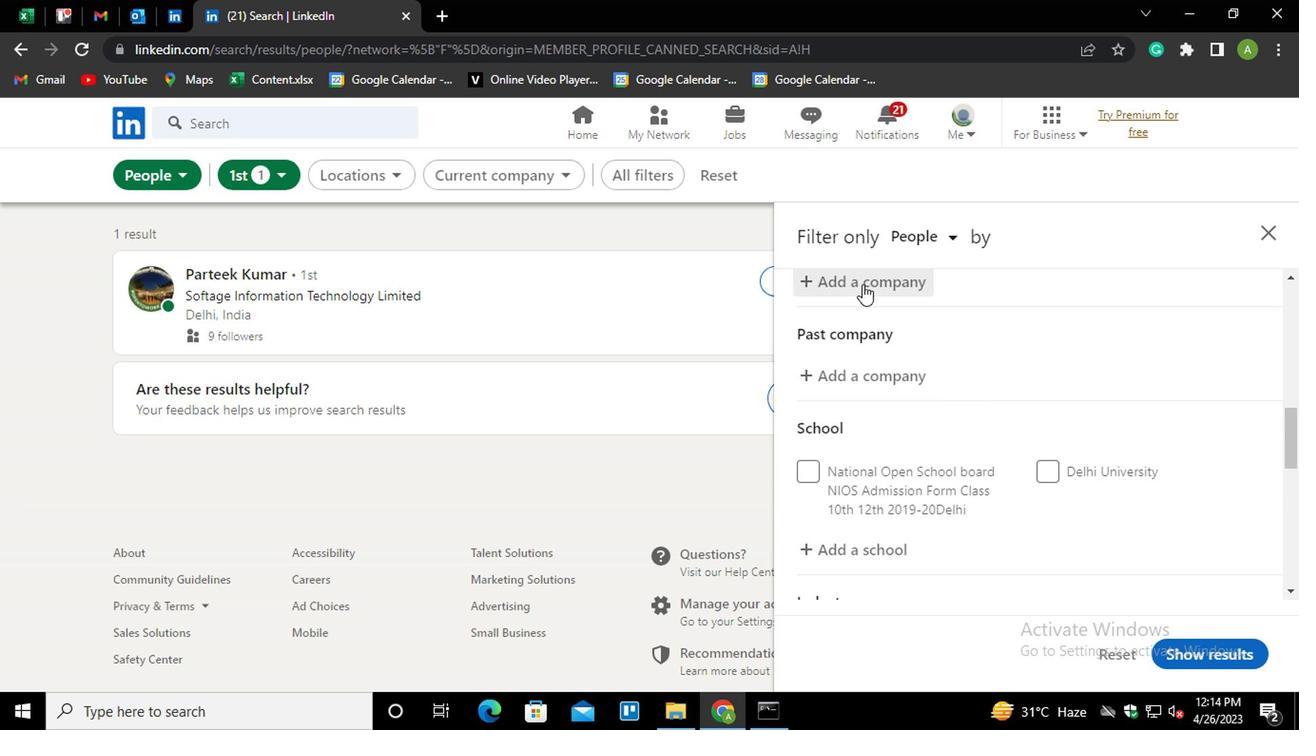 
Action: Key pressed <Key.shift>FRESHWORLD.COM<Key.down><Key.enter>
Screenshot: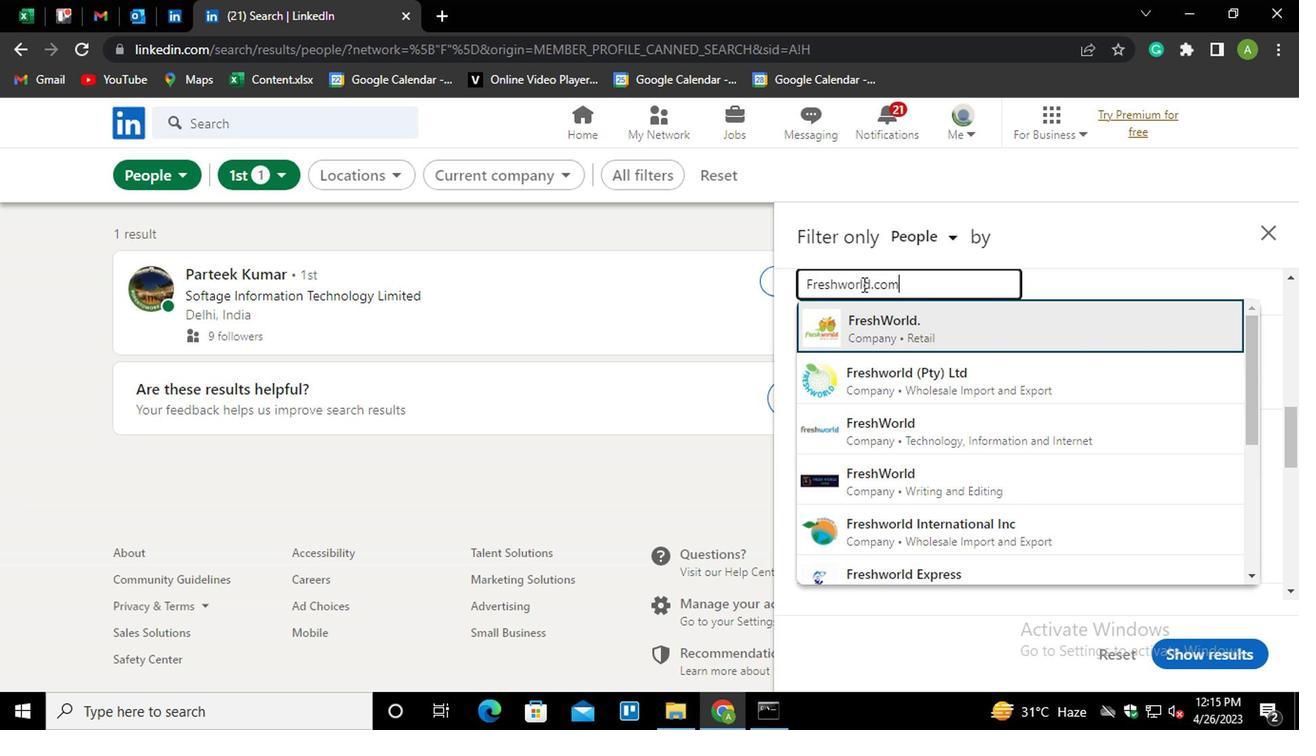 
Action: Mouse moved to (1015, 360)
Screenshot: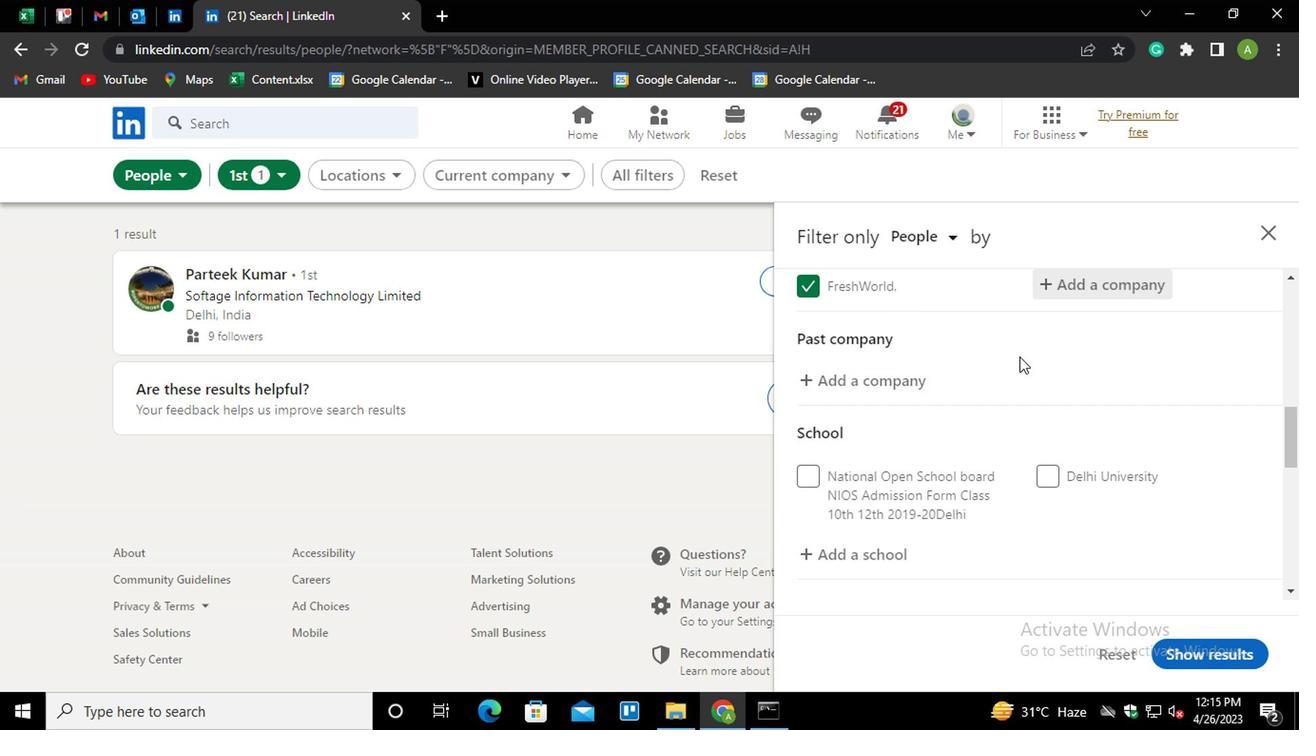 
Action: Mouse scrolled (1015, 359) with delta (0, 0)
Screenshot: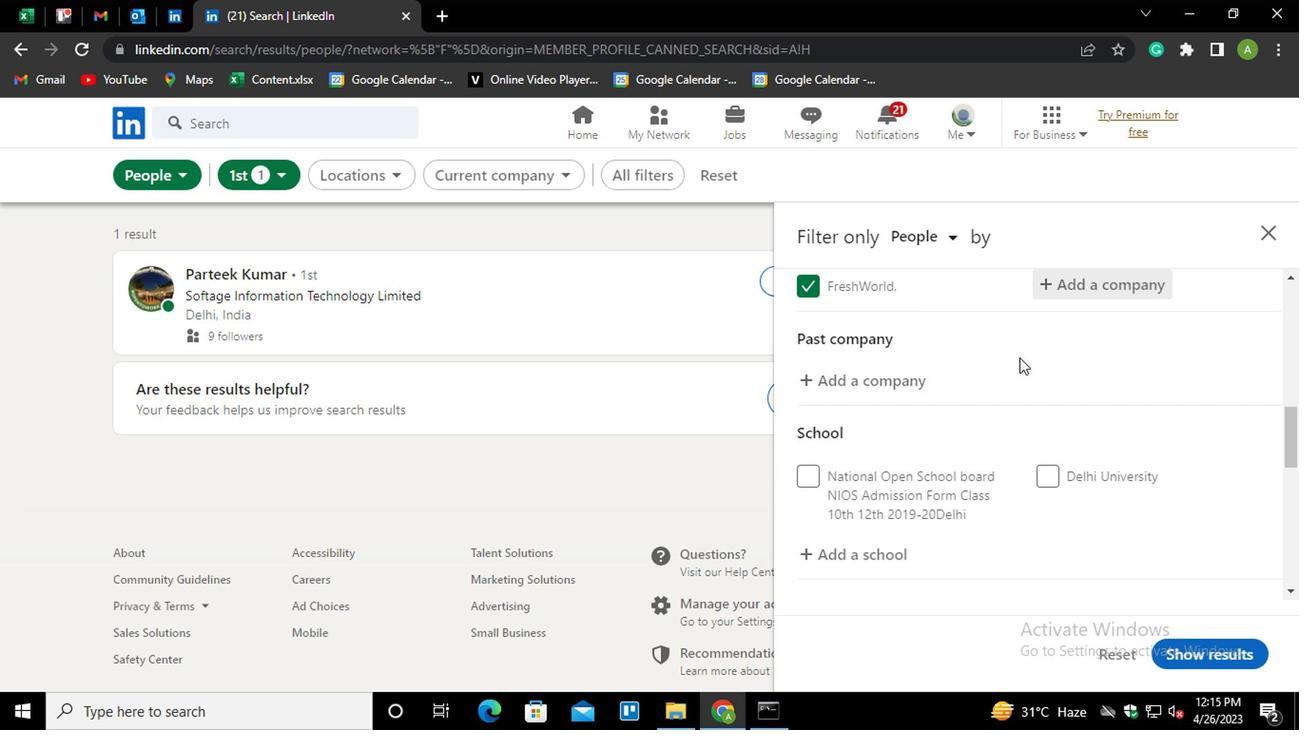 
Action: Mouse scrolled (1015, 359) with delta (0, 0)
Screenshot: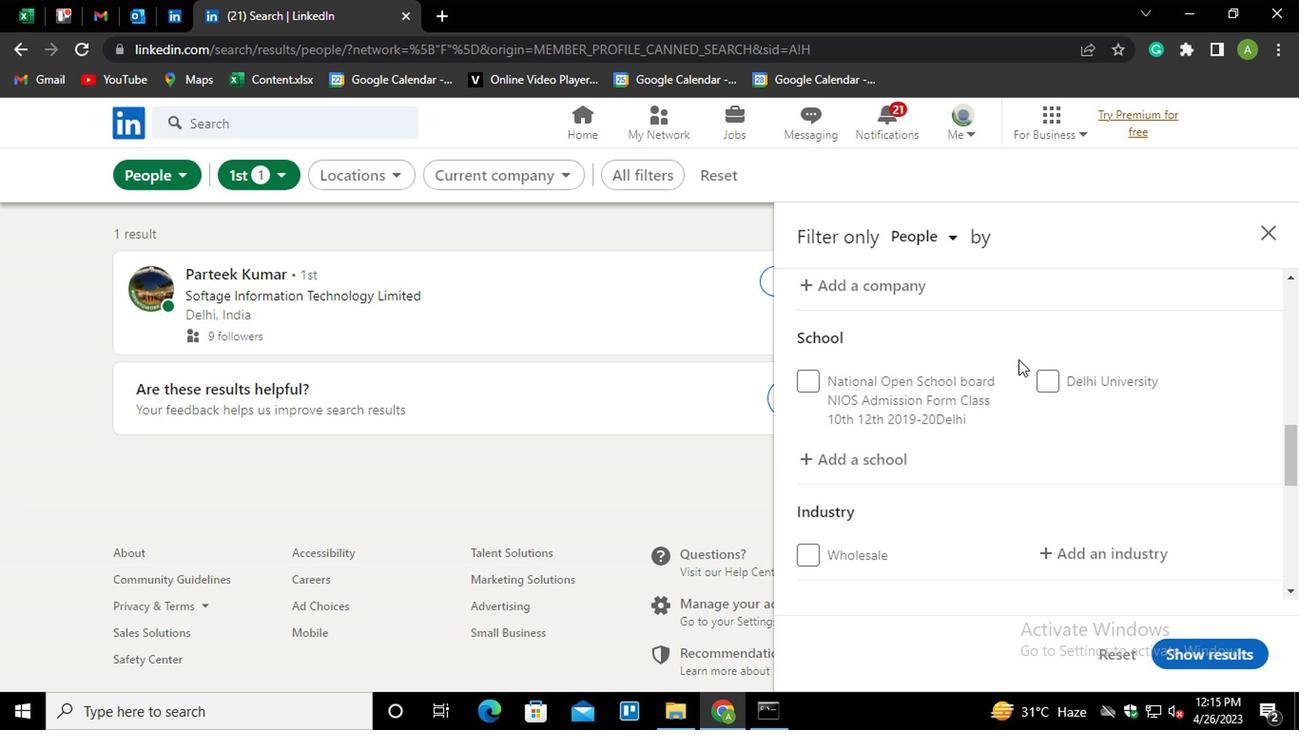 
Action: Mouse moved to (831, 367)
Screenshot: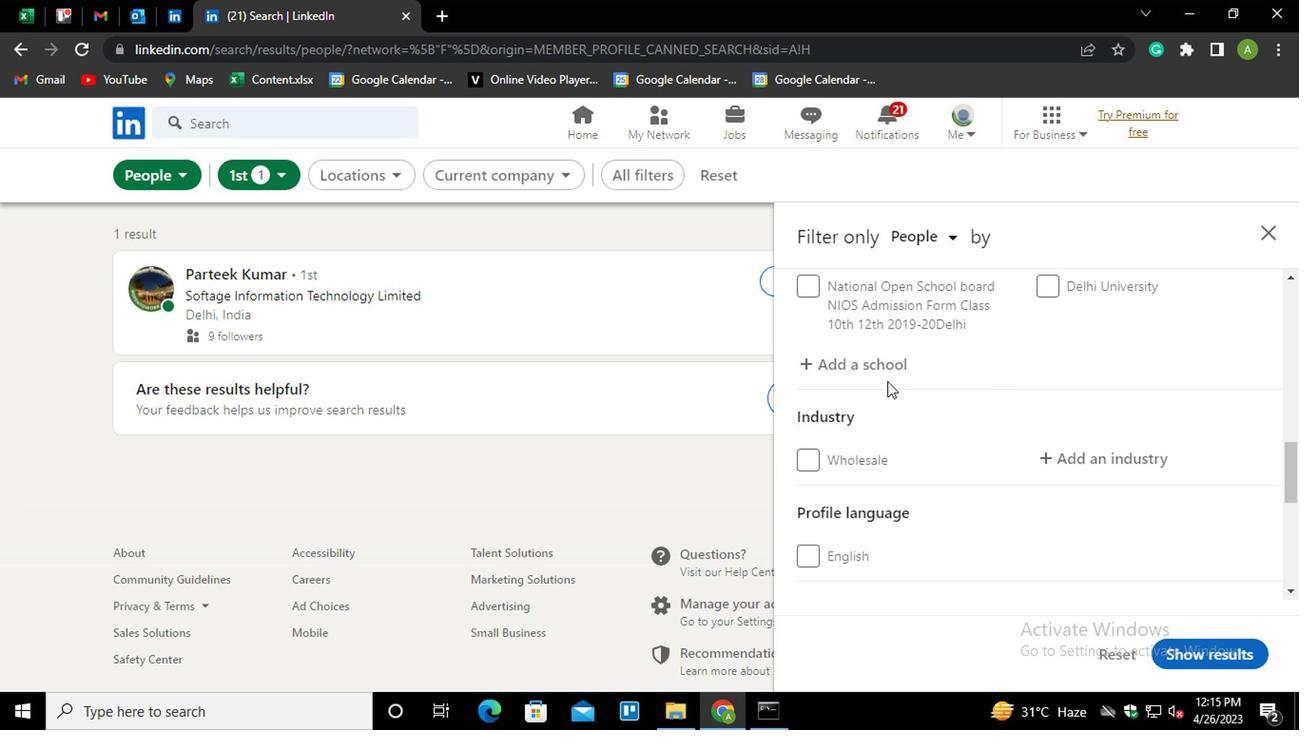 
Action: Mouse pressed left at (831, 367)
Screenshot: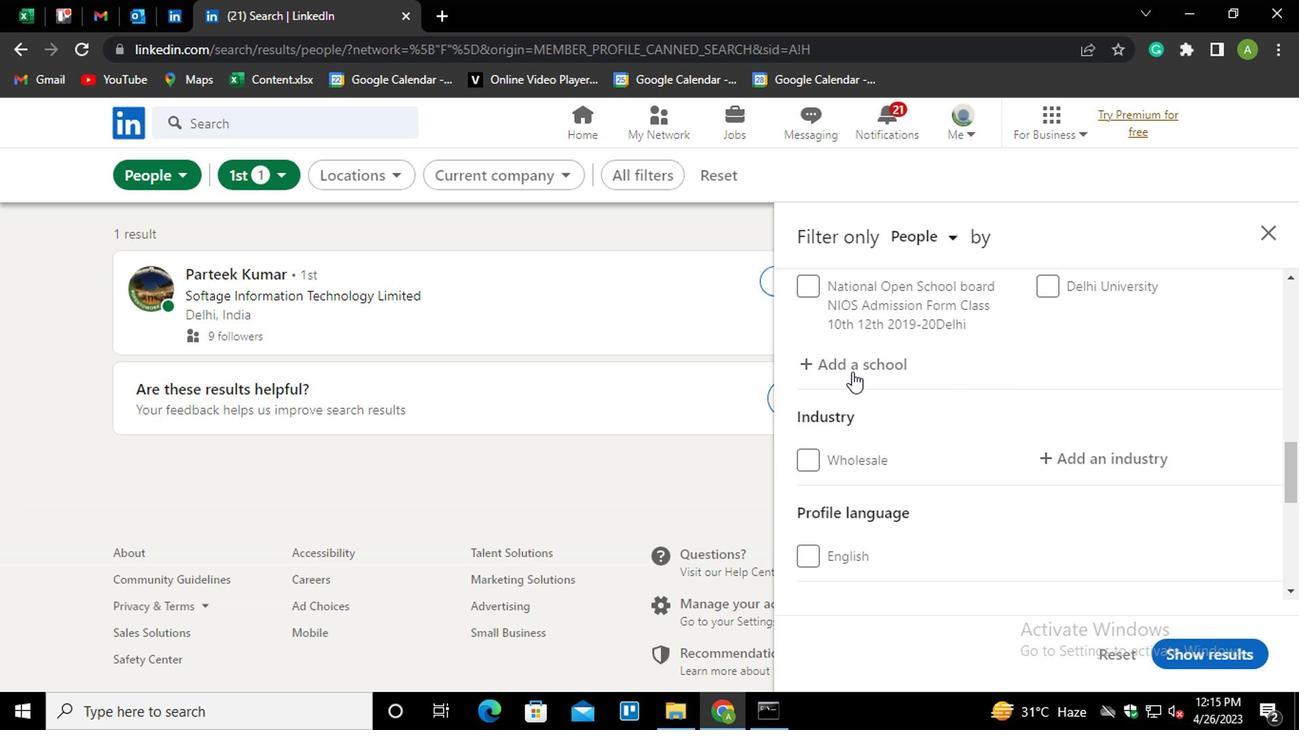 
Action: Mouse moved to (852, 368)
Screenshot: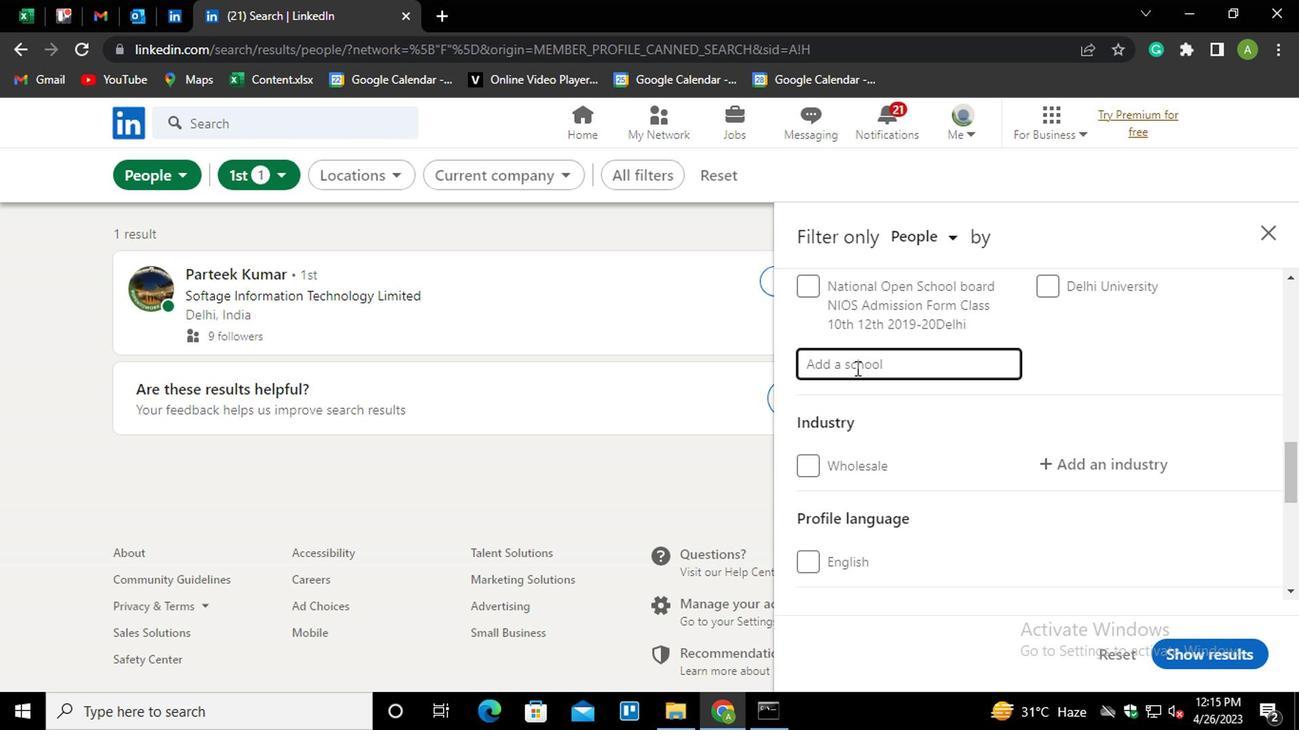 
Action: Mouse pressed left at (852, 368)
Screenshot: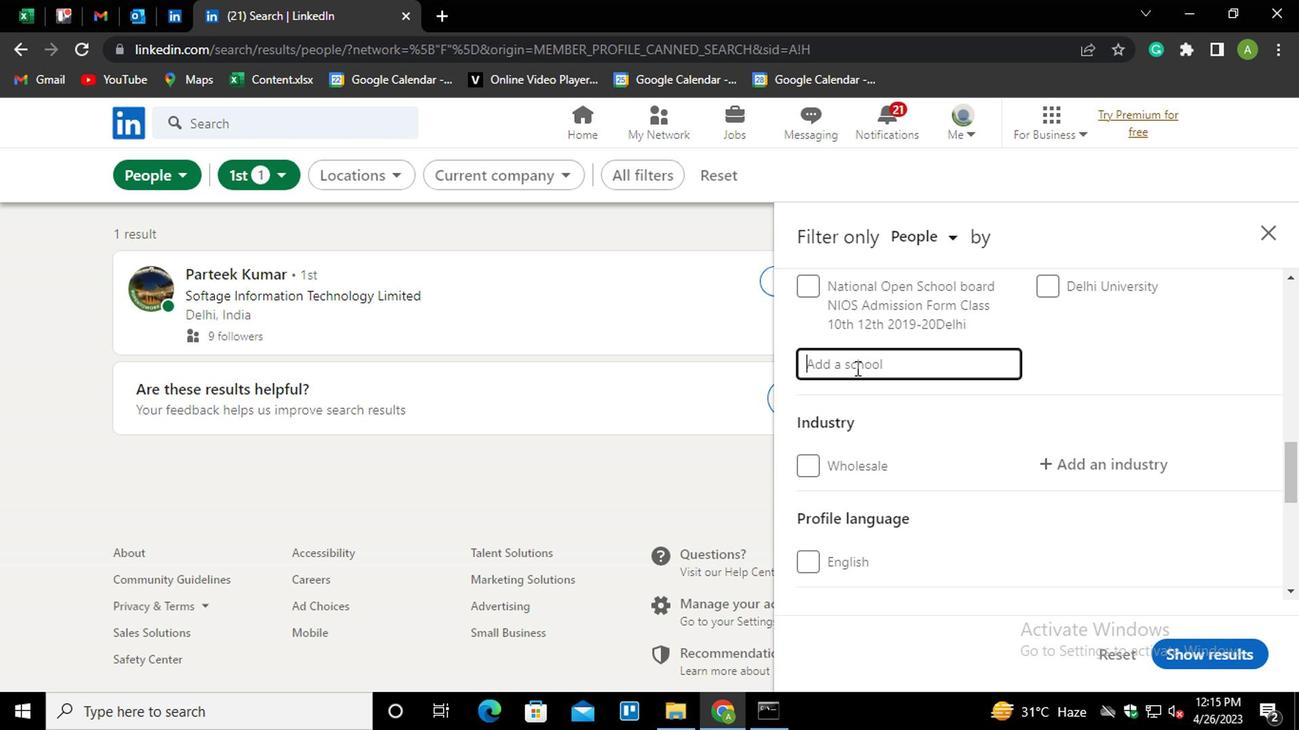 
Action: Key pressed <Key.shift>BOYS<Key.down><Key.enter>
Screenshot: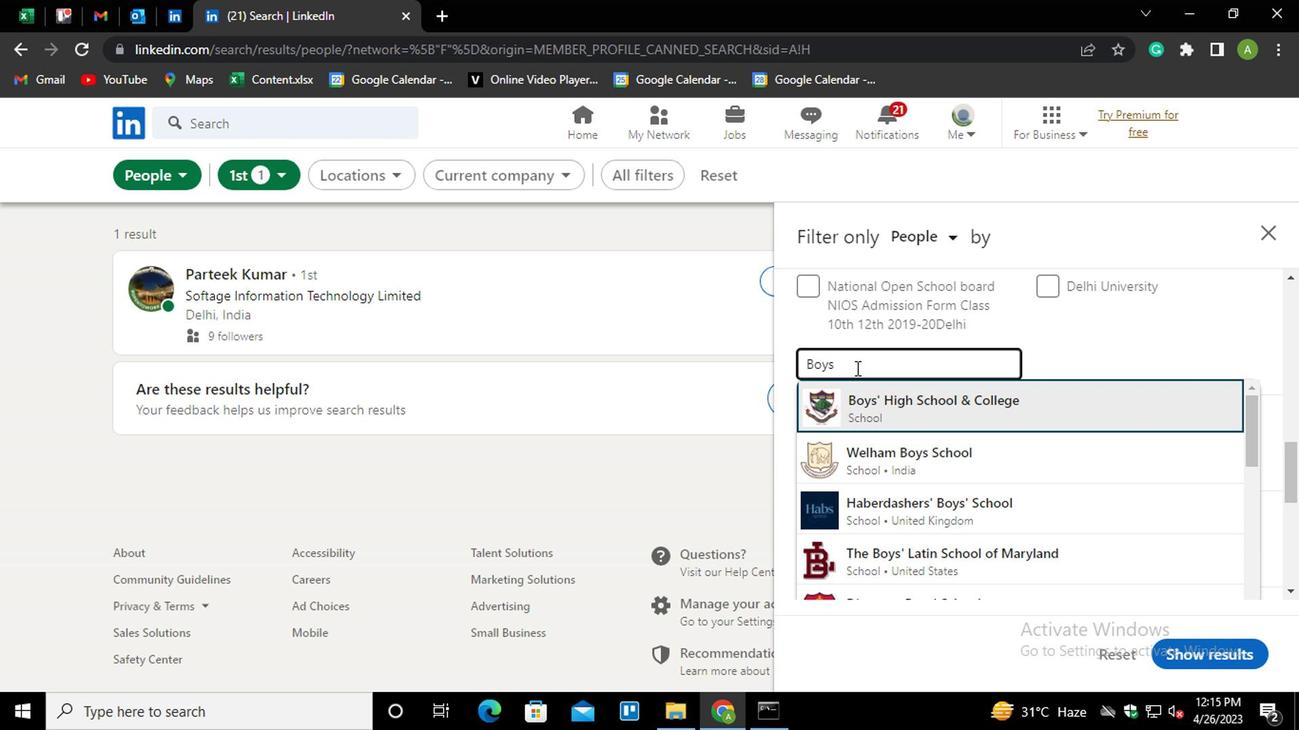 
Action: Mouse moved to (906, 411)
Screenshot: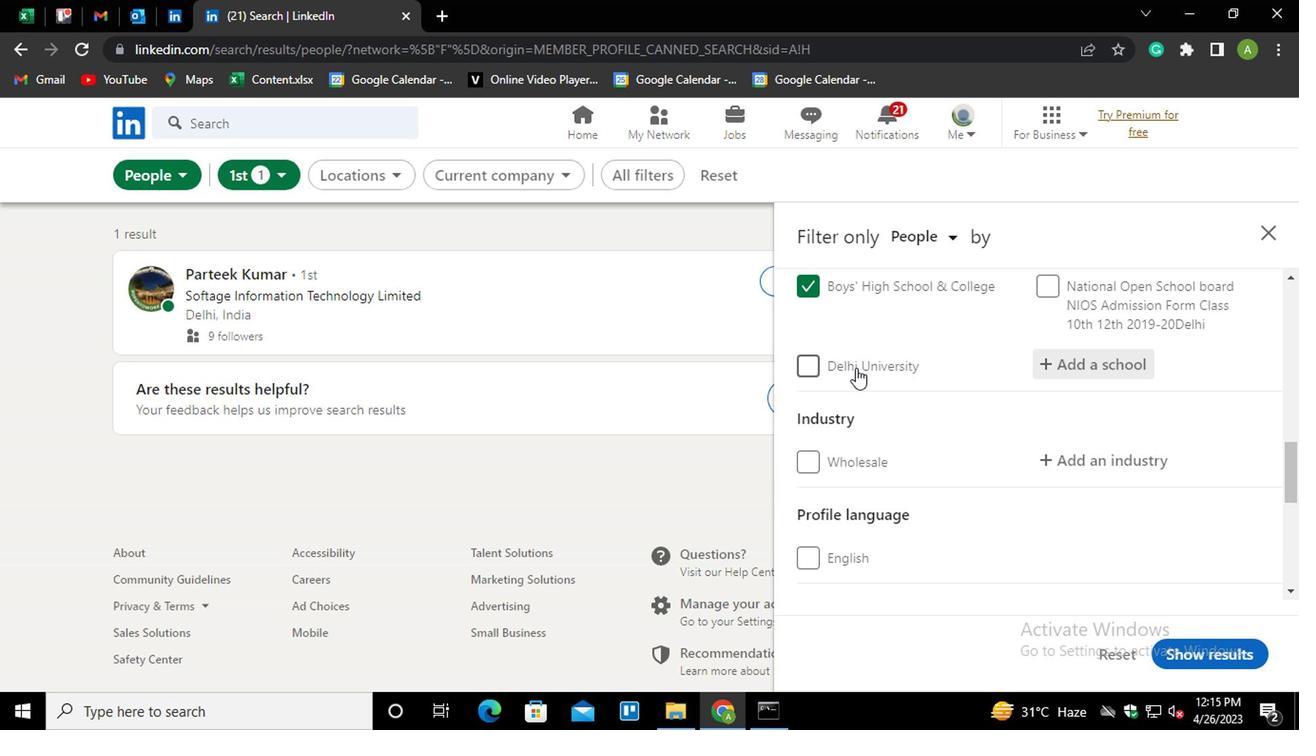 
Action: Mouse scrolled (906, 410) with delta (0, 0)
Screenshot: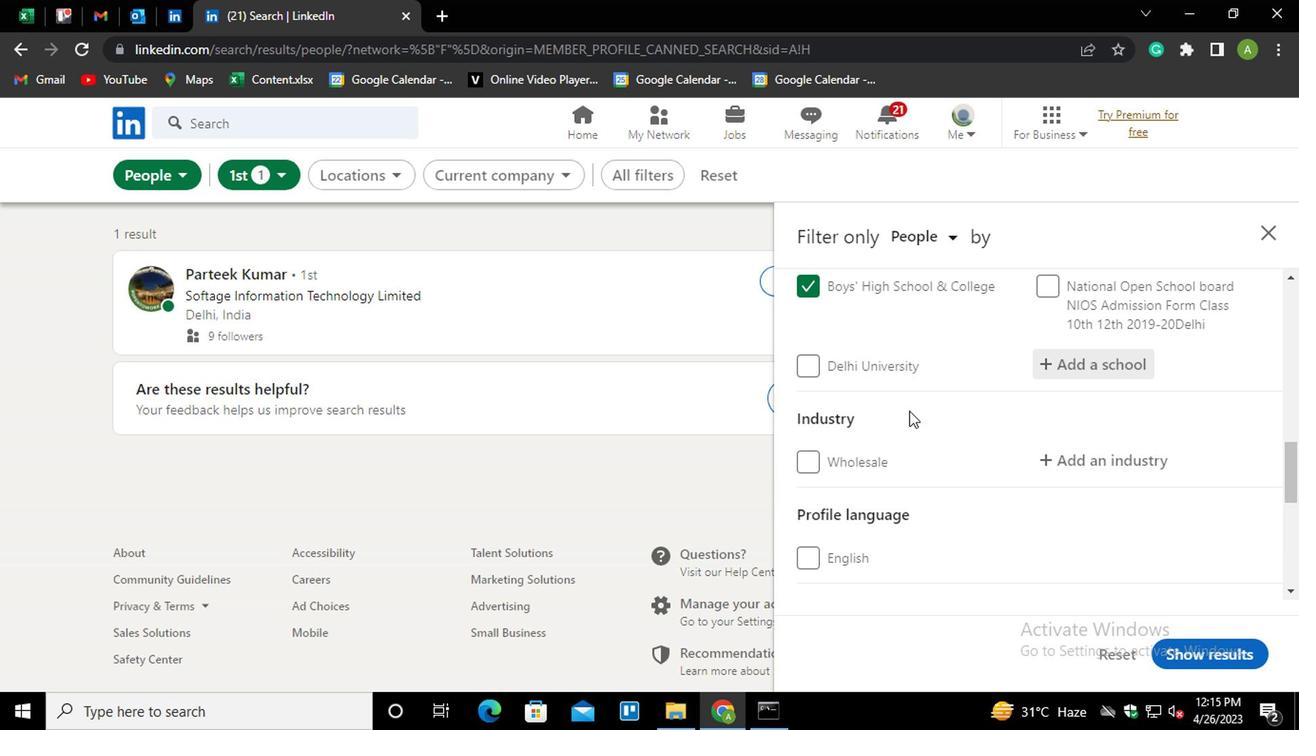 
Action: Mouse moved to (1087, 362)
Screenshot: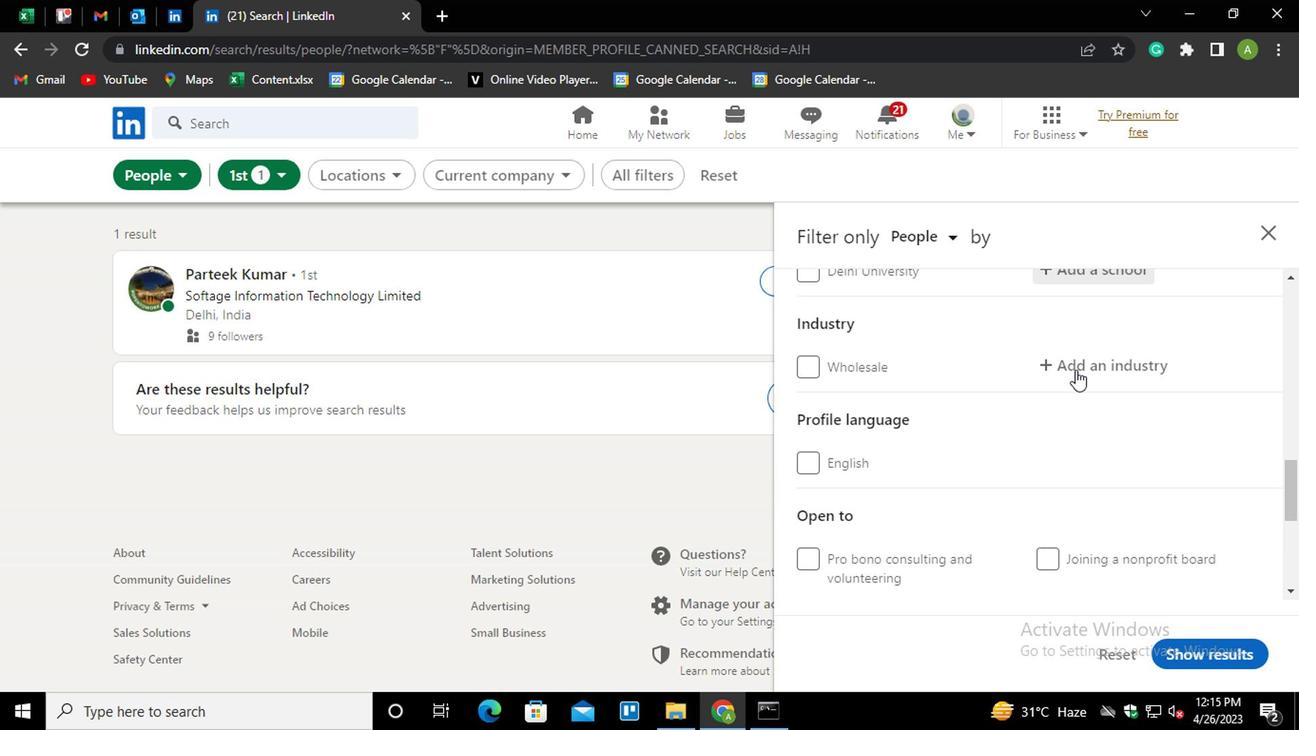
Action: Mouse pressed left at (1087, 362)
Screenshot: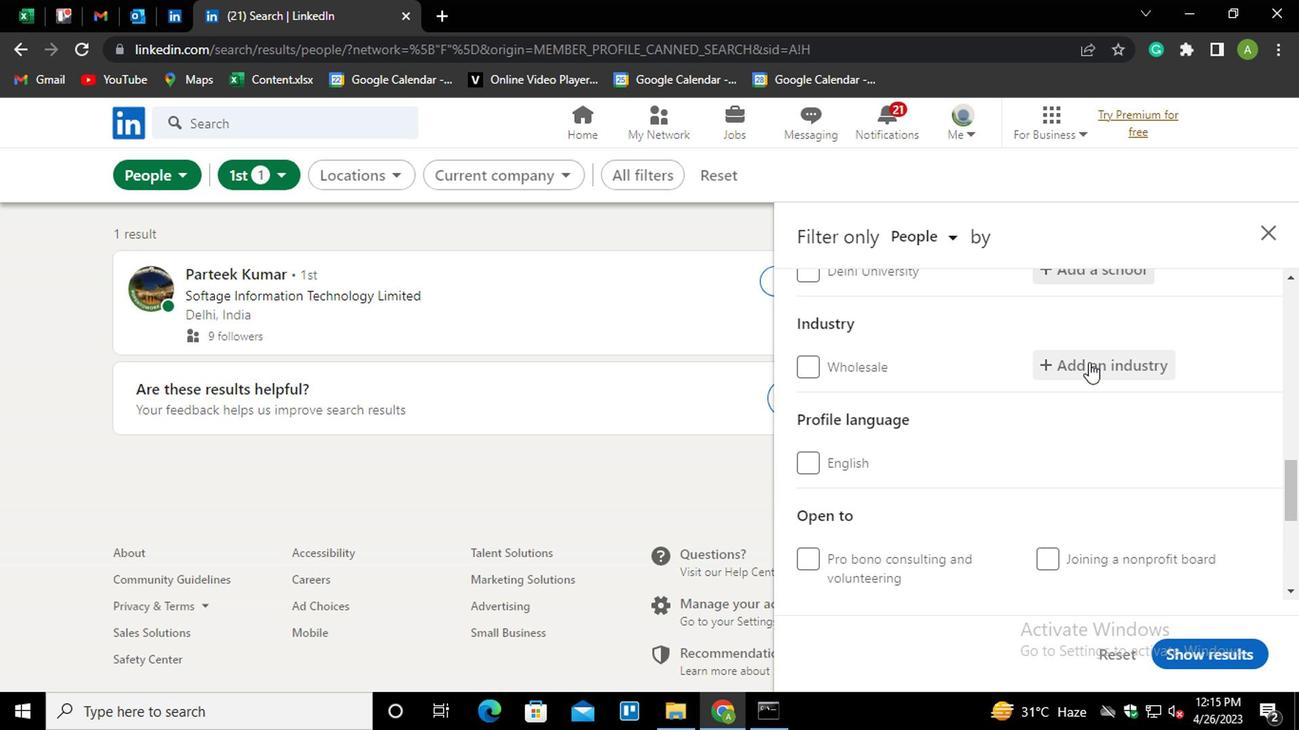 
Action: Key pressed <Key.shift>ARTIFICAL<Key.backspace><Key.backspace><Key.down><Key.enter>
Screenshot: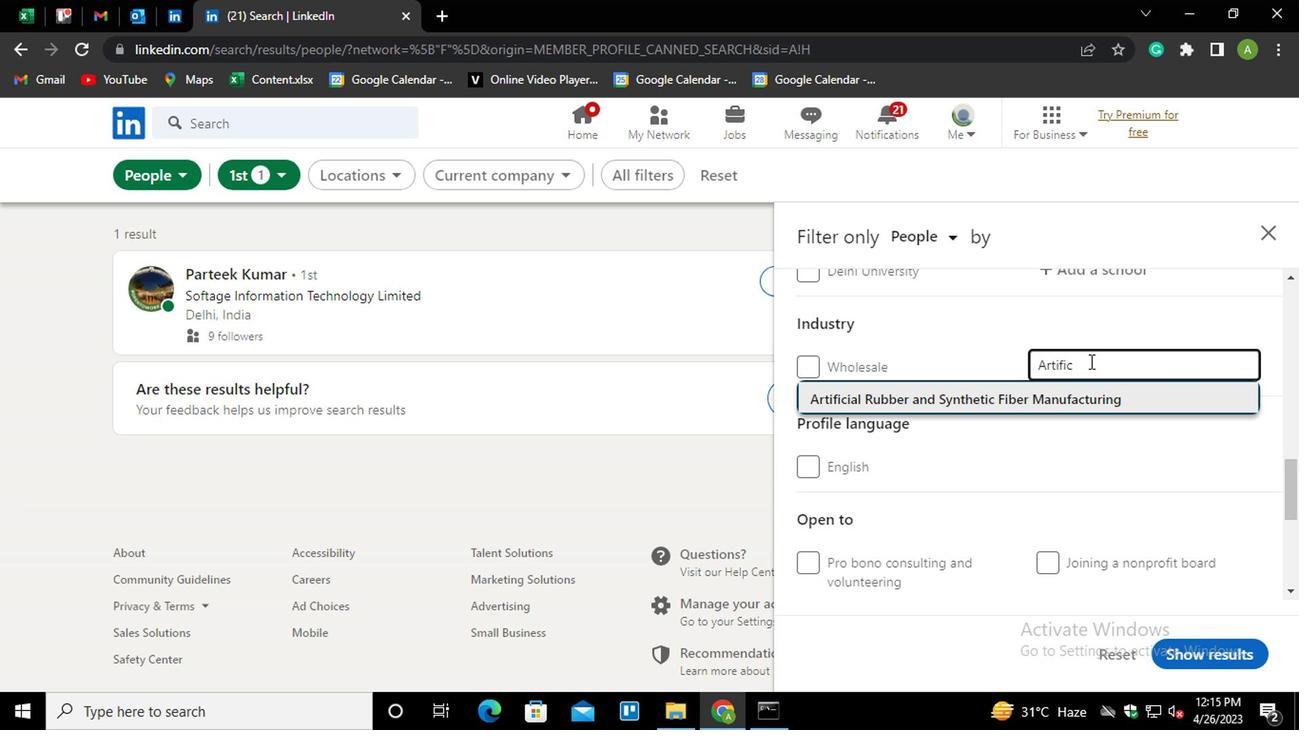 
Action: Mouse moved to (1113, 357)
Screenshot: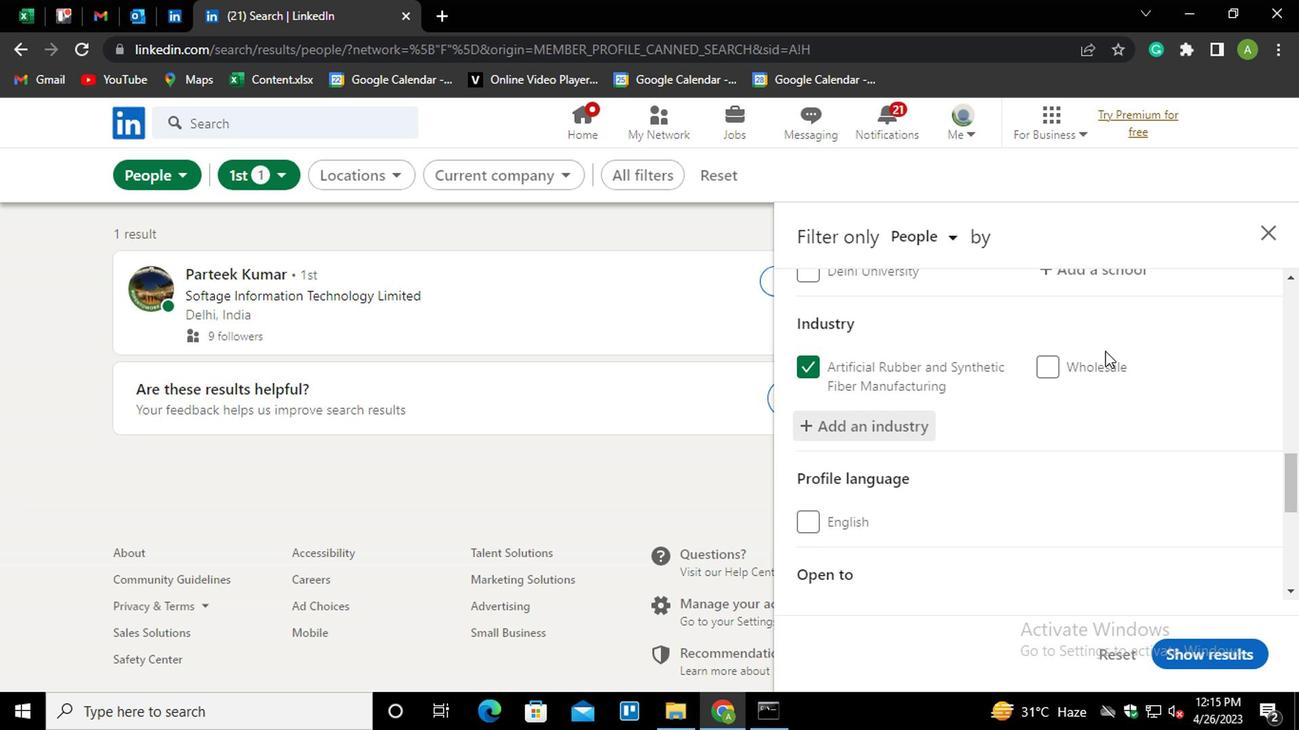 
Action: Mouse scrolled (1113, 356) with delta (0, 0)
Screenshot: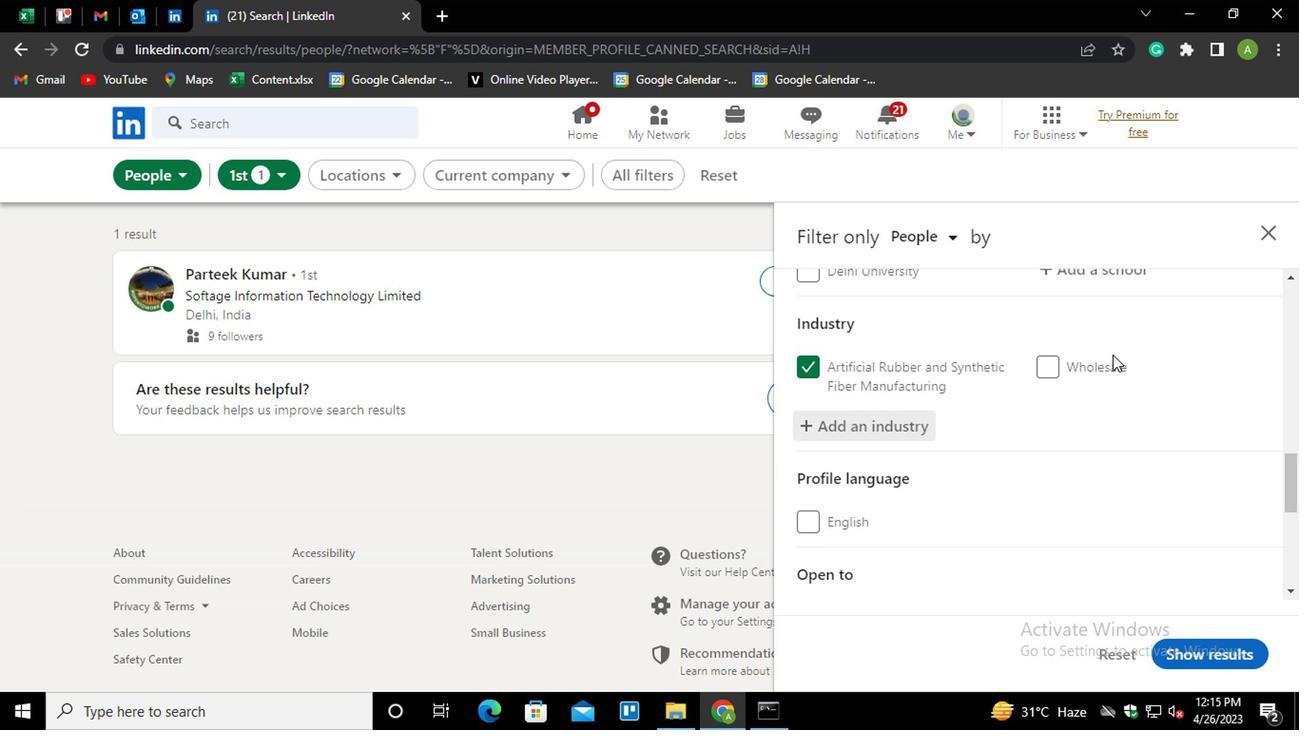 
Action: Mouse scrolled (1113, 356) with delta (0, 0)
Screenshot: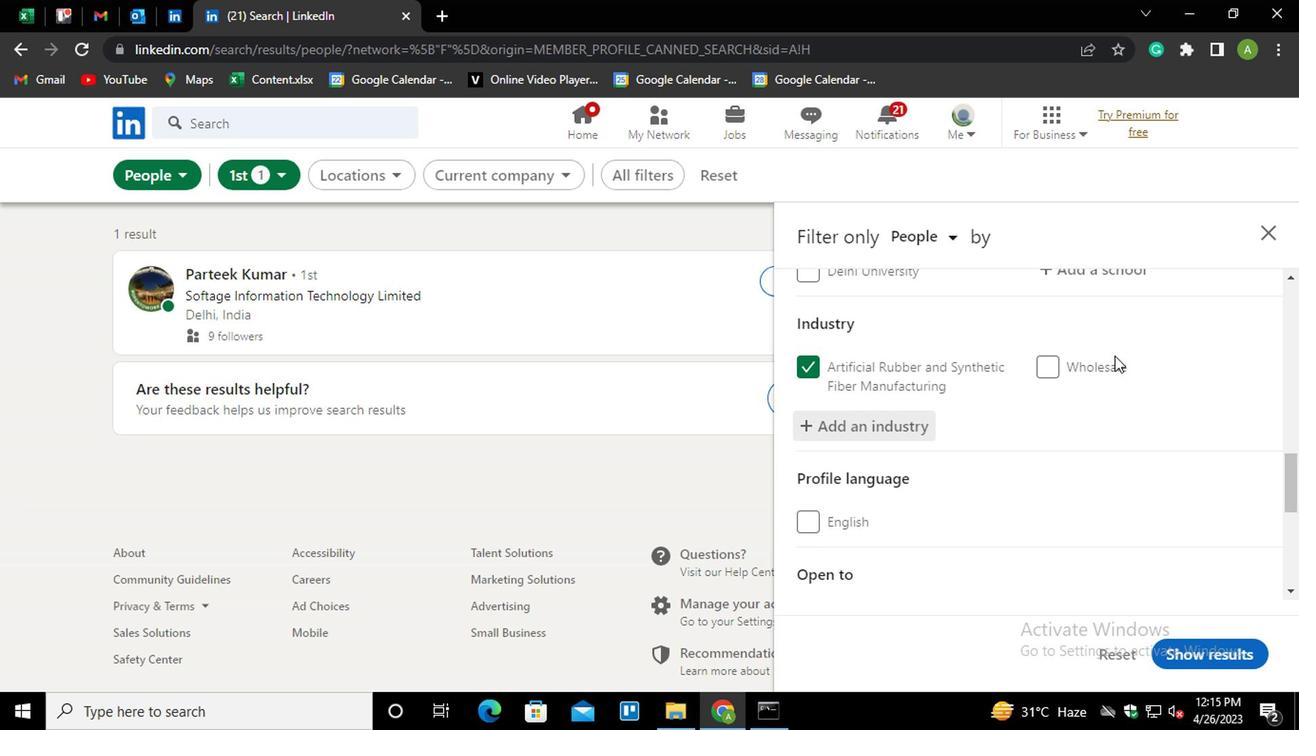 
Action: Mouse moved to (891, 403)
Screenshot: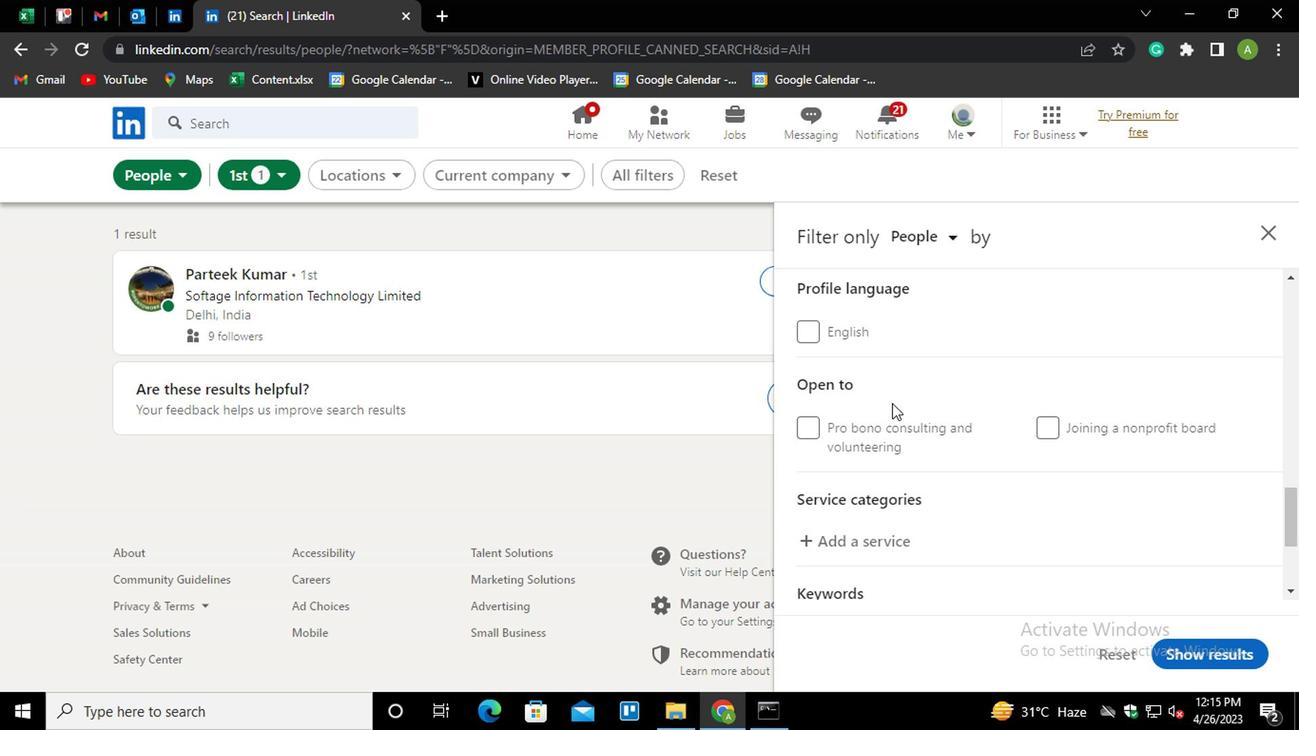 
Action: Mouse scrolled (891, 404) with delta (0, 0)
Screenshot: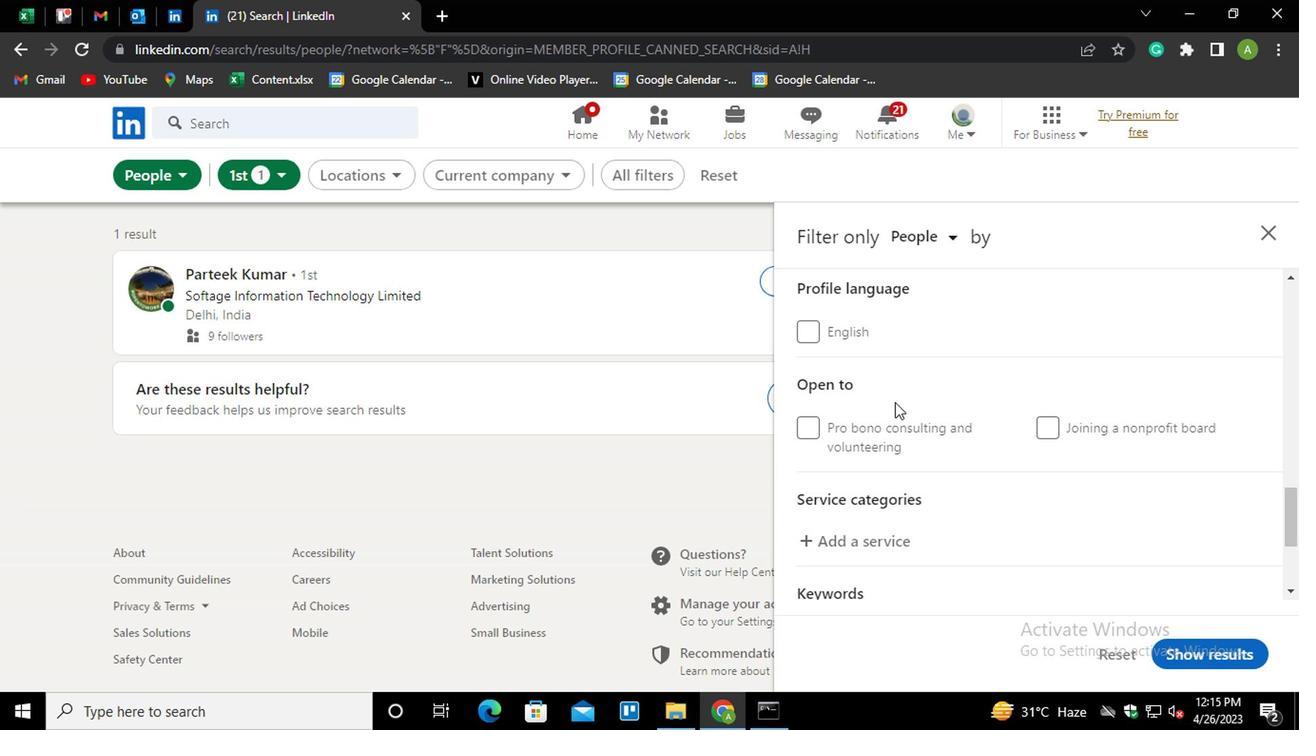 
Action: Mouse moved to (838, 512)
Screenshot: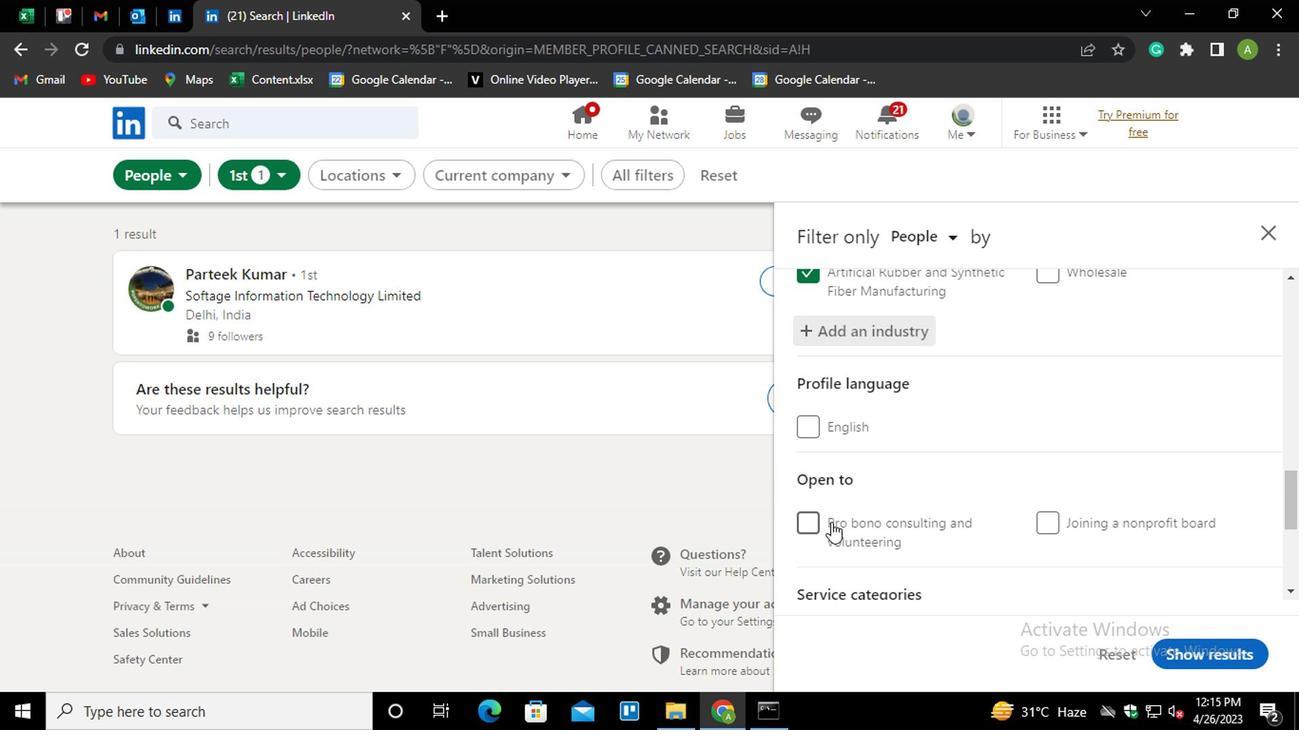 
Action: Mouse scrolled (838, 511) with delta (0, 0)
Screenshot: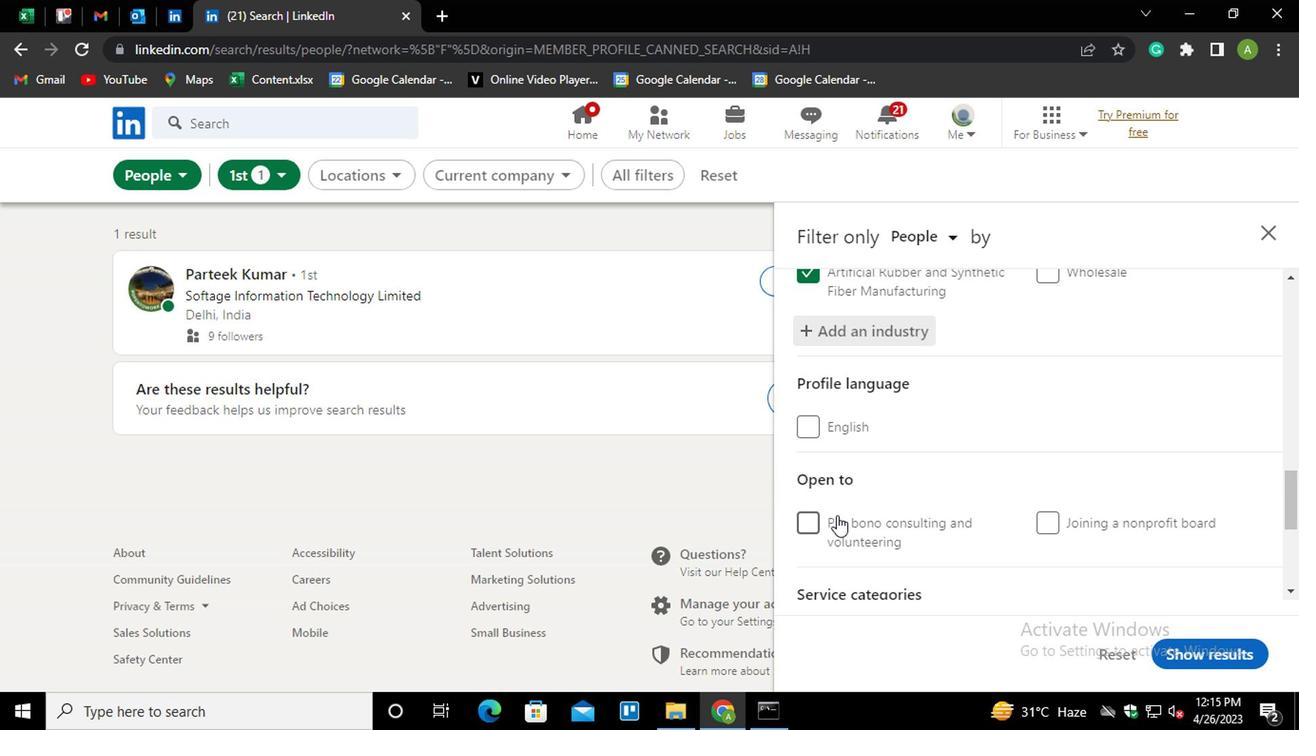 
Action: Mouse scrolled (838, 511) with delta (0, 0)
Screenshot: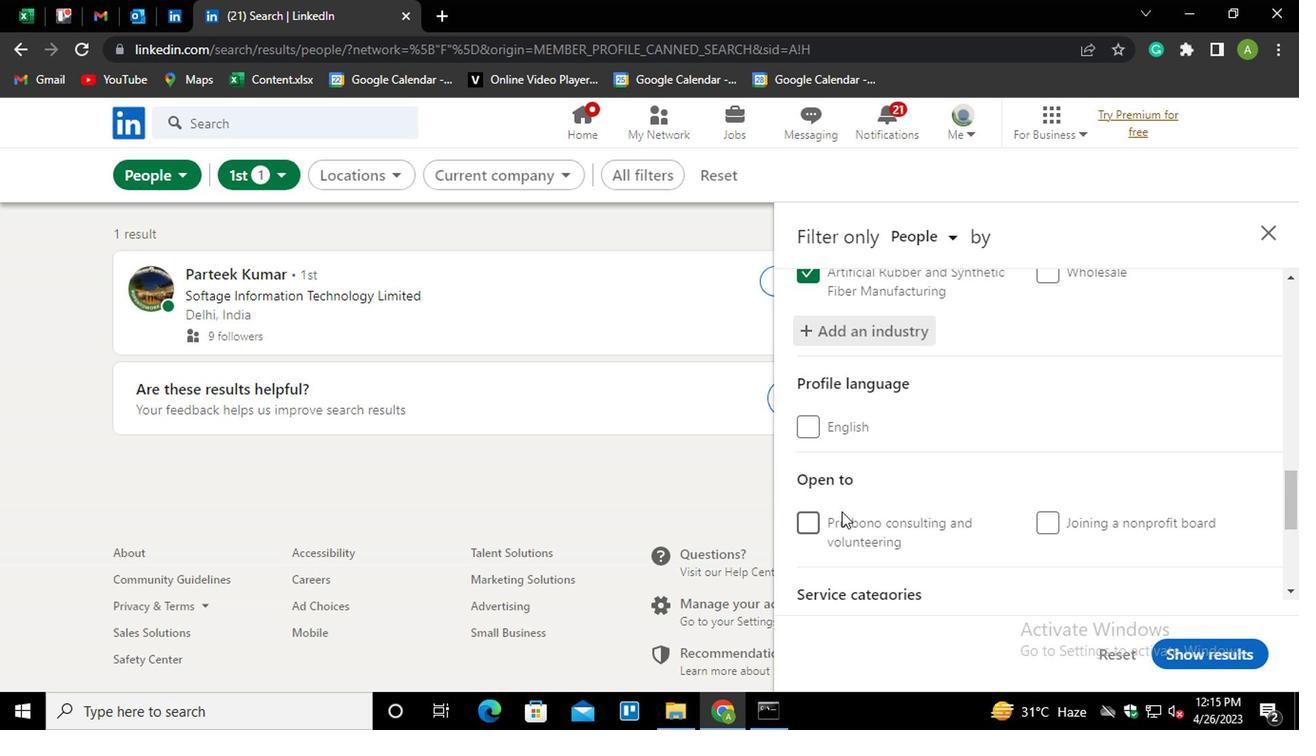 
Action: Mouse moved to (870, 450)
Screenshot: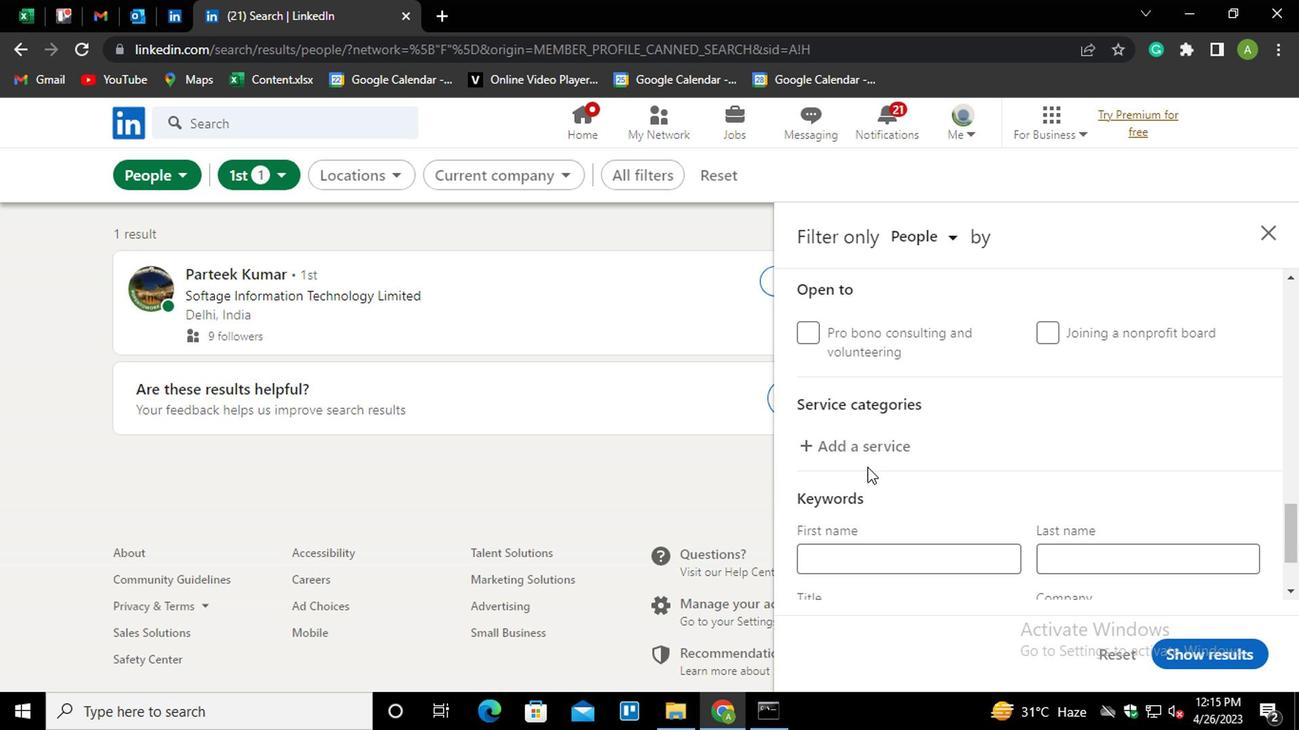 
Action: Mouse pressed left at (870, 450)
Screenshot: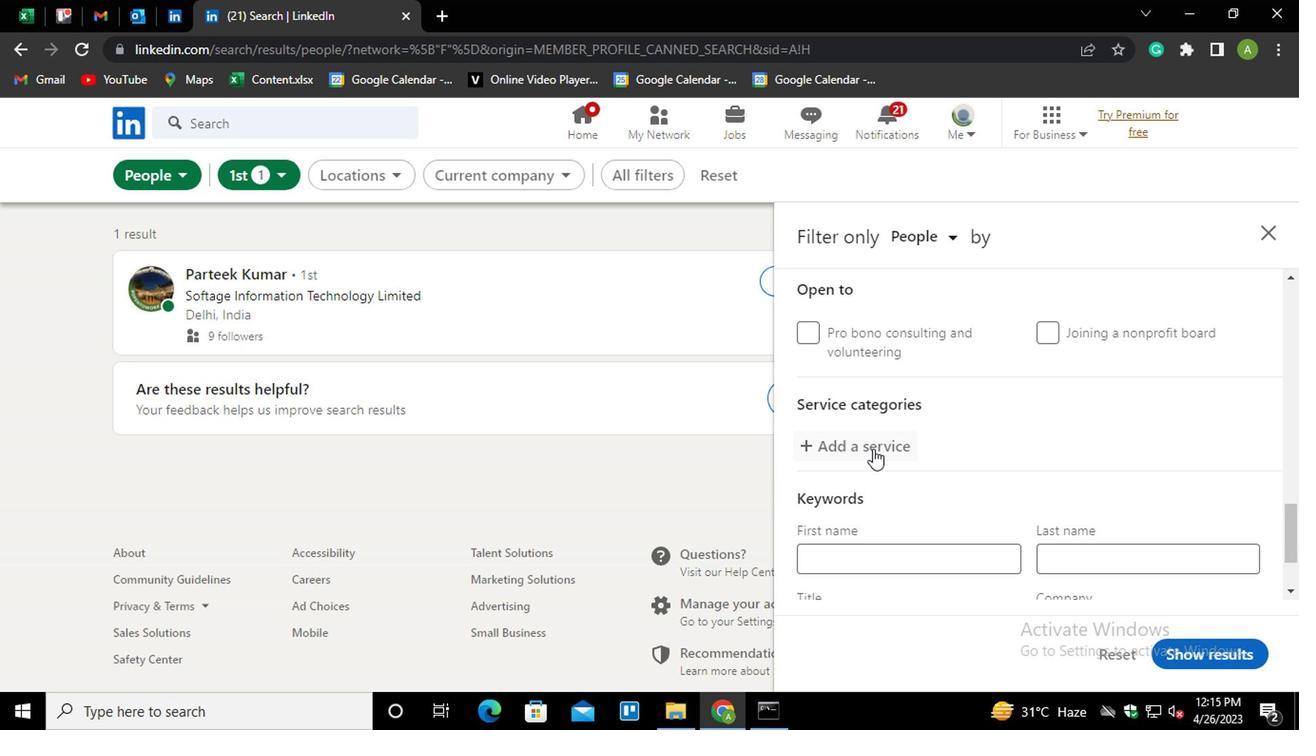 
Action: Key pressed <Key.shift_r>MARKET<Key.space><Key.down><Key.enter>
Screenshot: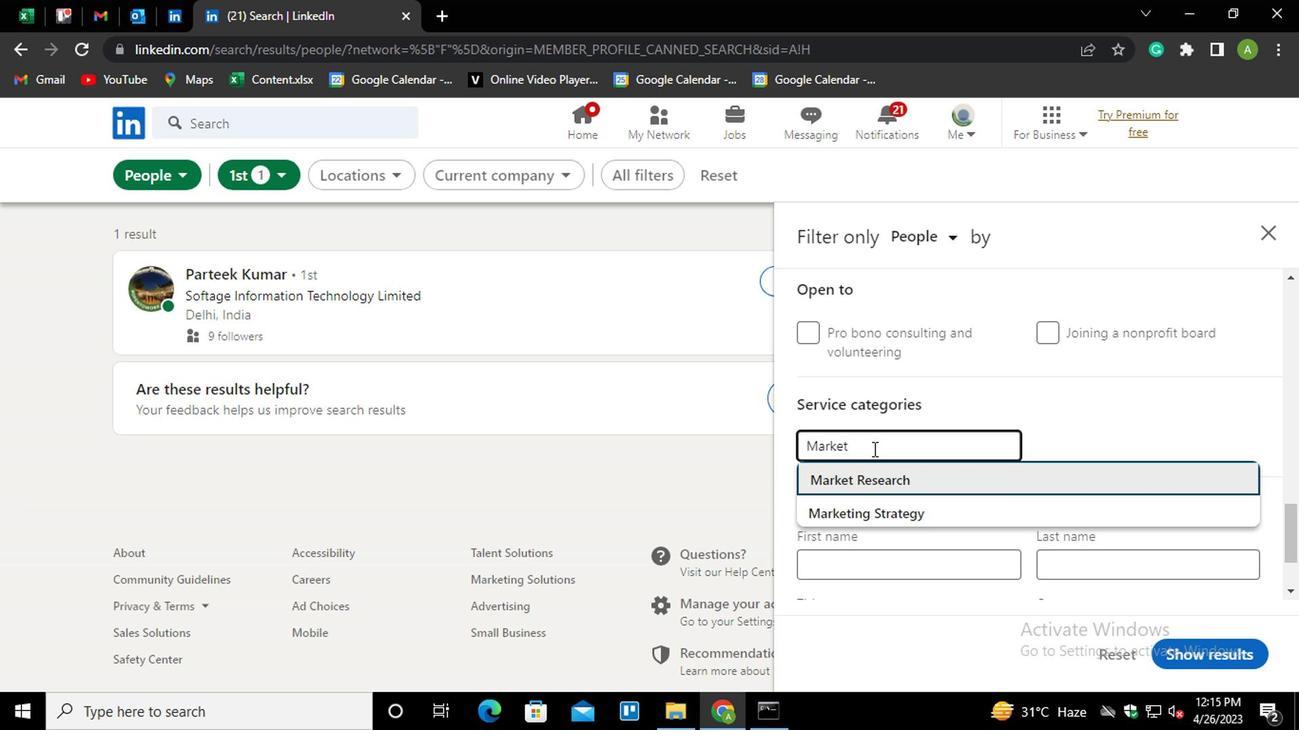 
Action: Mouse moved to (898, 451)
Screenshot: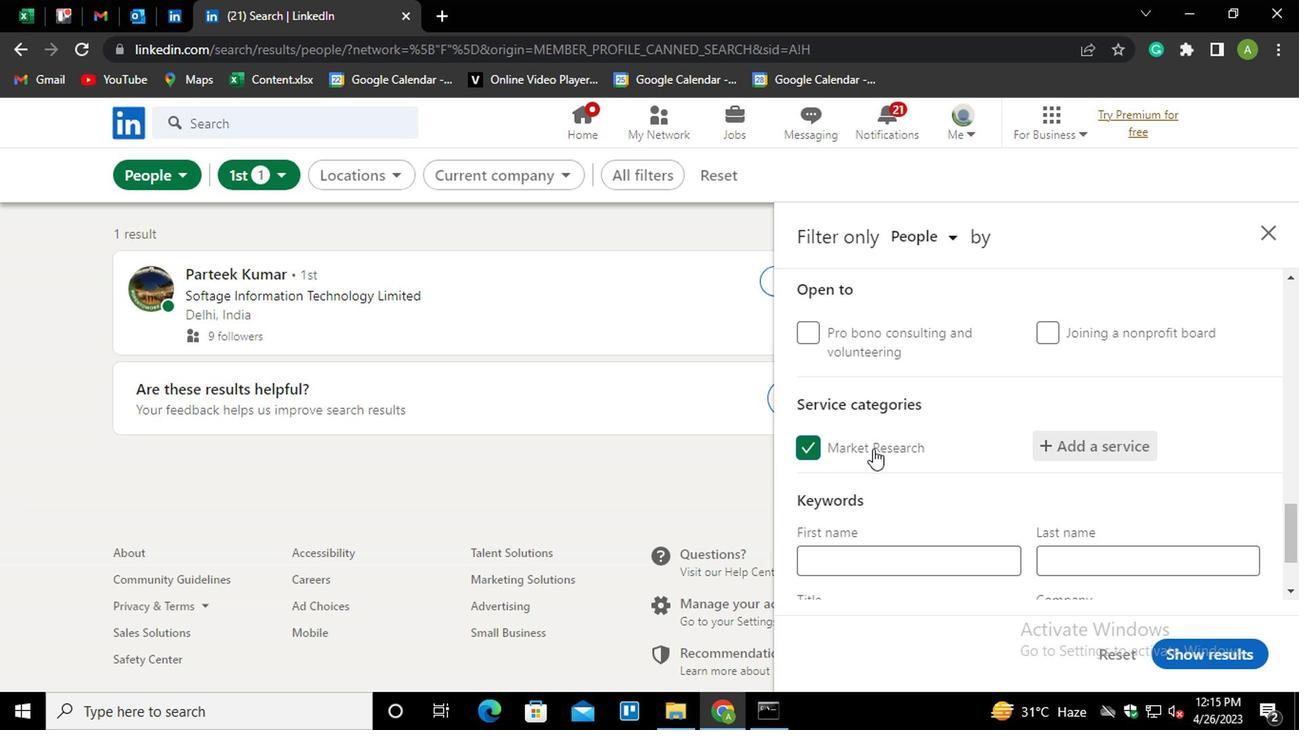 
Action: Mouse scrolled (898, 450) with delta (0, 0)
Screenshot: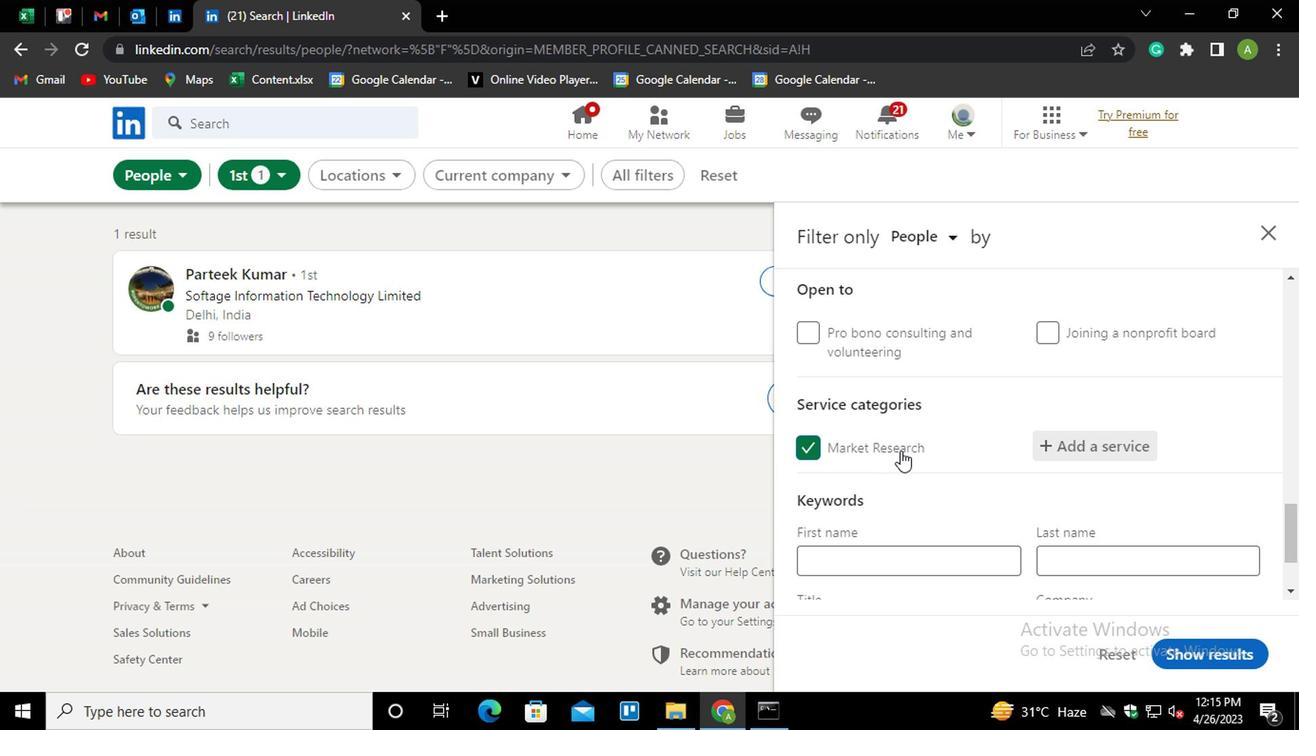 
Action: Mouse scrolled (898, 450) with delta (0, 0)
Screenshot: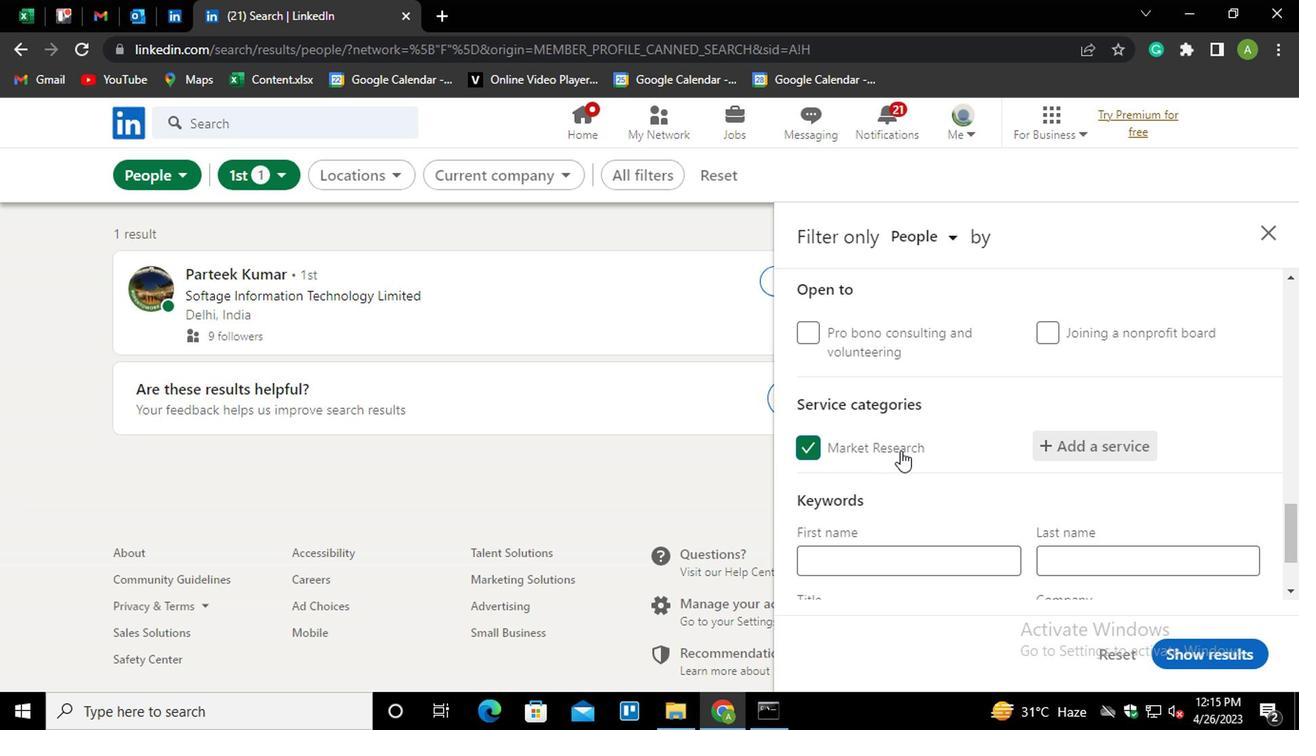 
Action: Mouse scrolled (898, 450) with delta (0, 0)
Screenshot: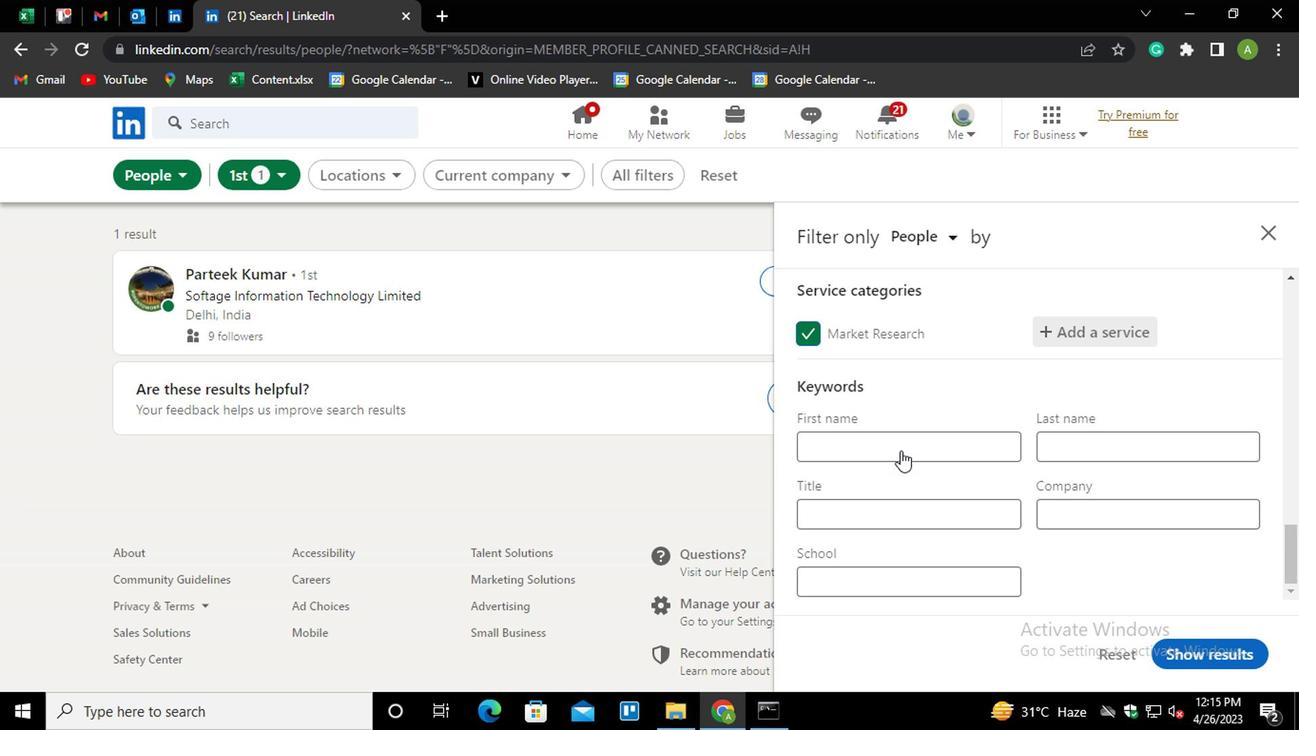 
Action: Mouse moved to (833, 522)
Screenshot: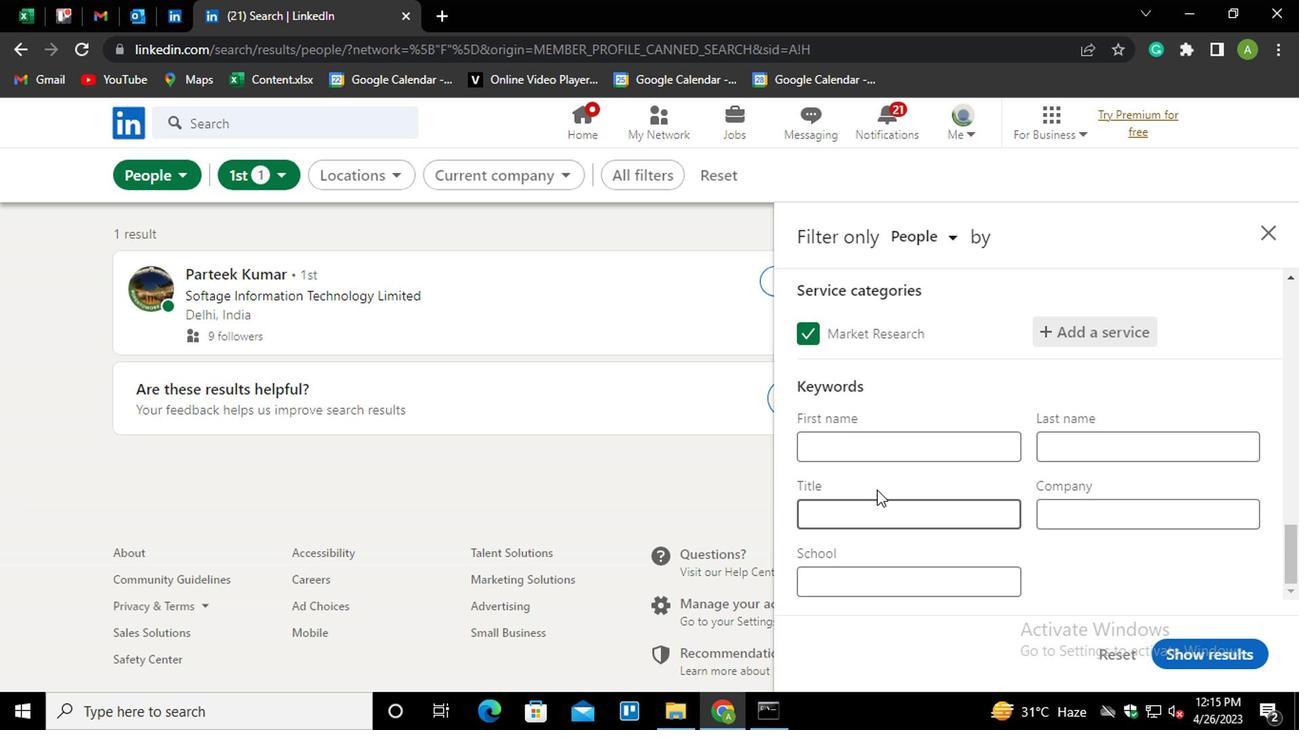 
Action: Mouse pressed left at (833, 522)
Screenshot: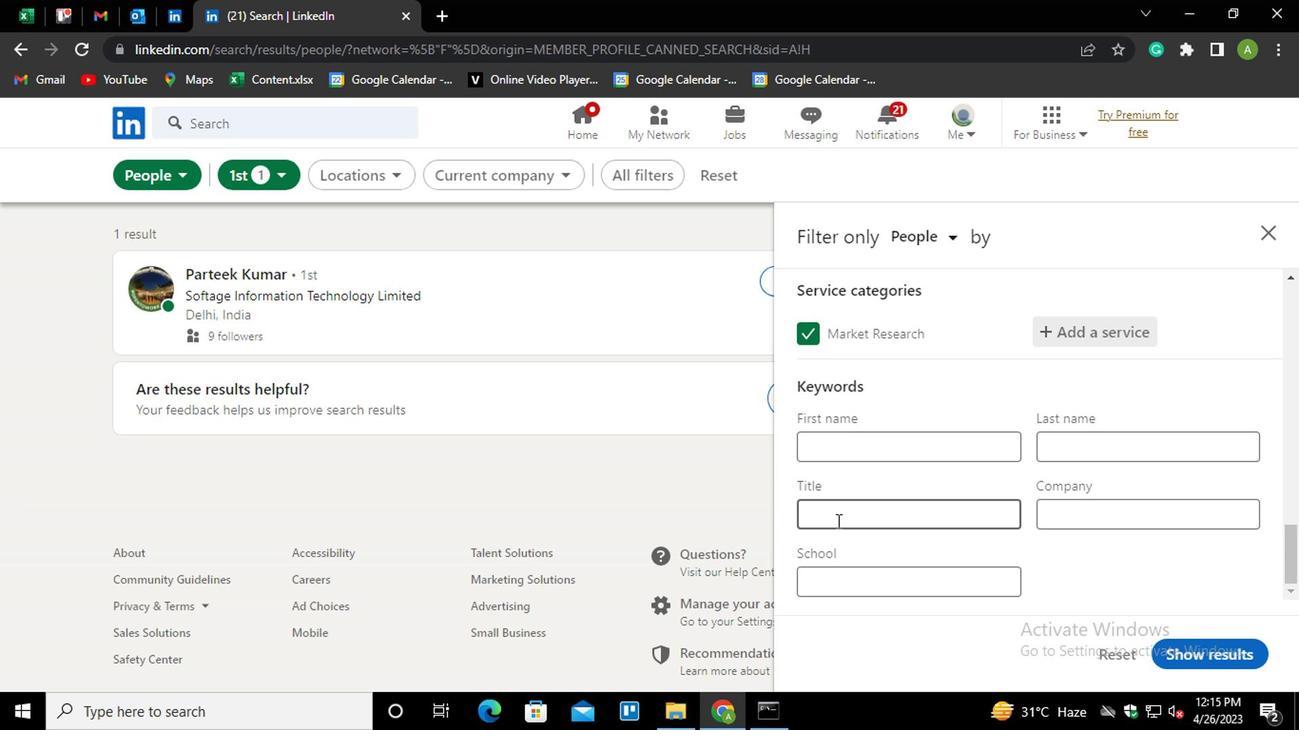 
Action: Key pressed <Key.shift>CUSTOMER<Key.space><Key.shift>SERVICE<Key.space><Key.shift_r><Key.shift_r>MANAGER
Screenshot: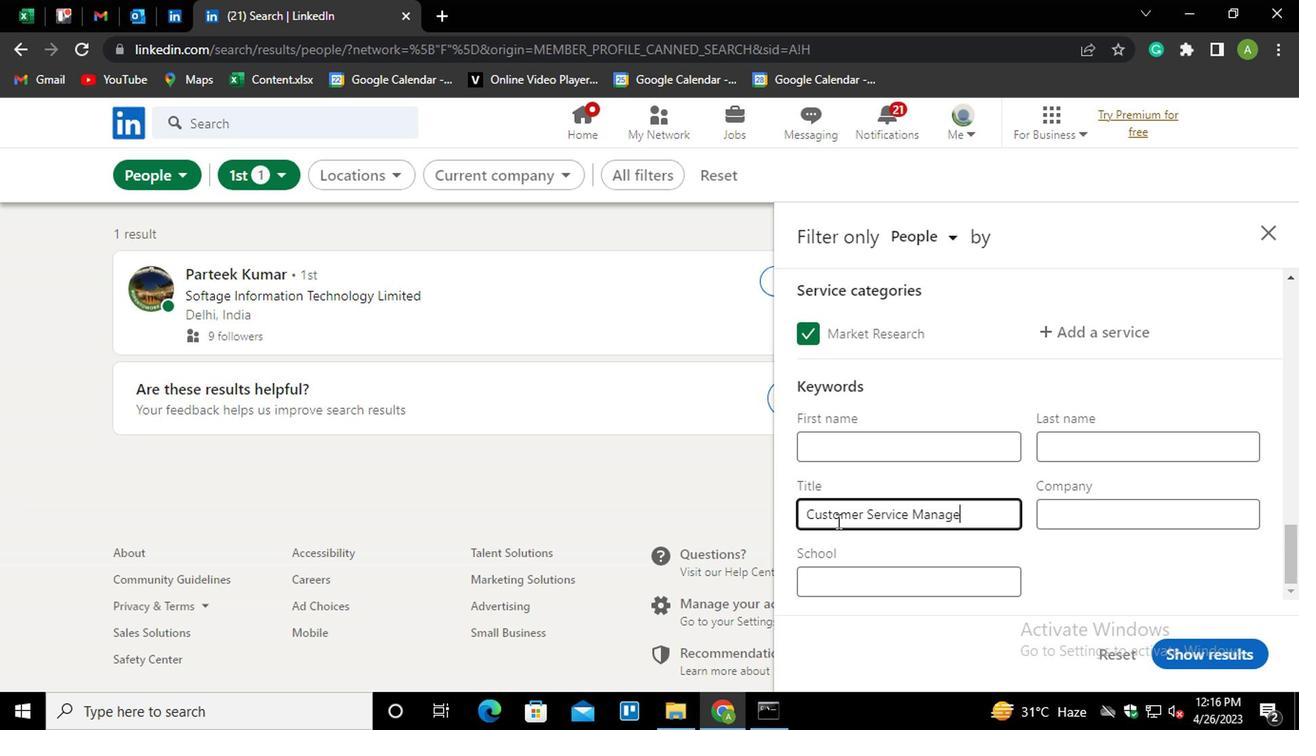
Action: Mouse moved to (1153, 555)
Screenshot: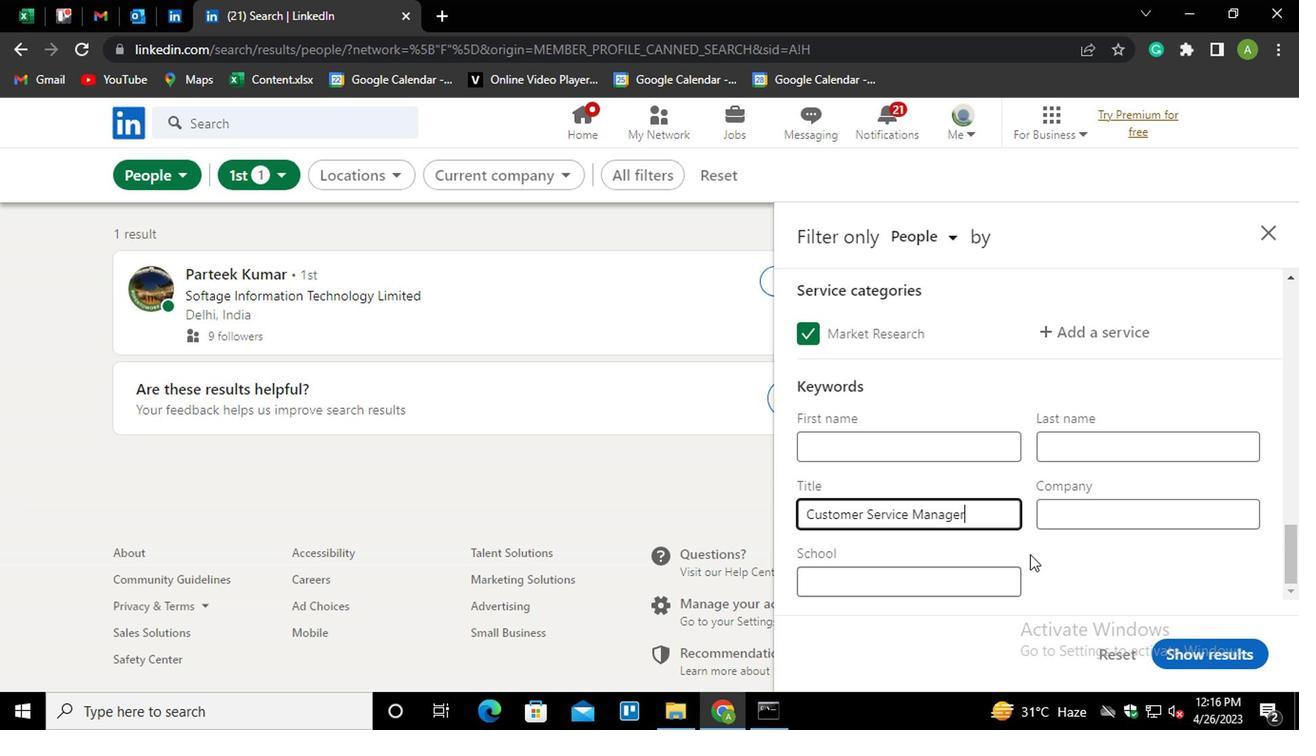 
Action: Mouse pressed left at (1153, 555)
Screenshot: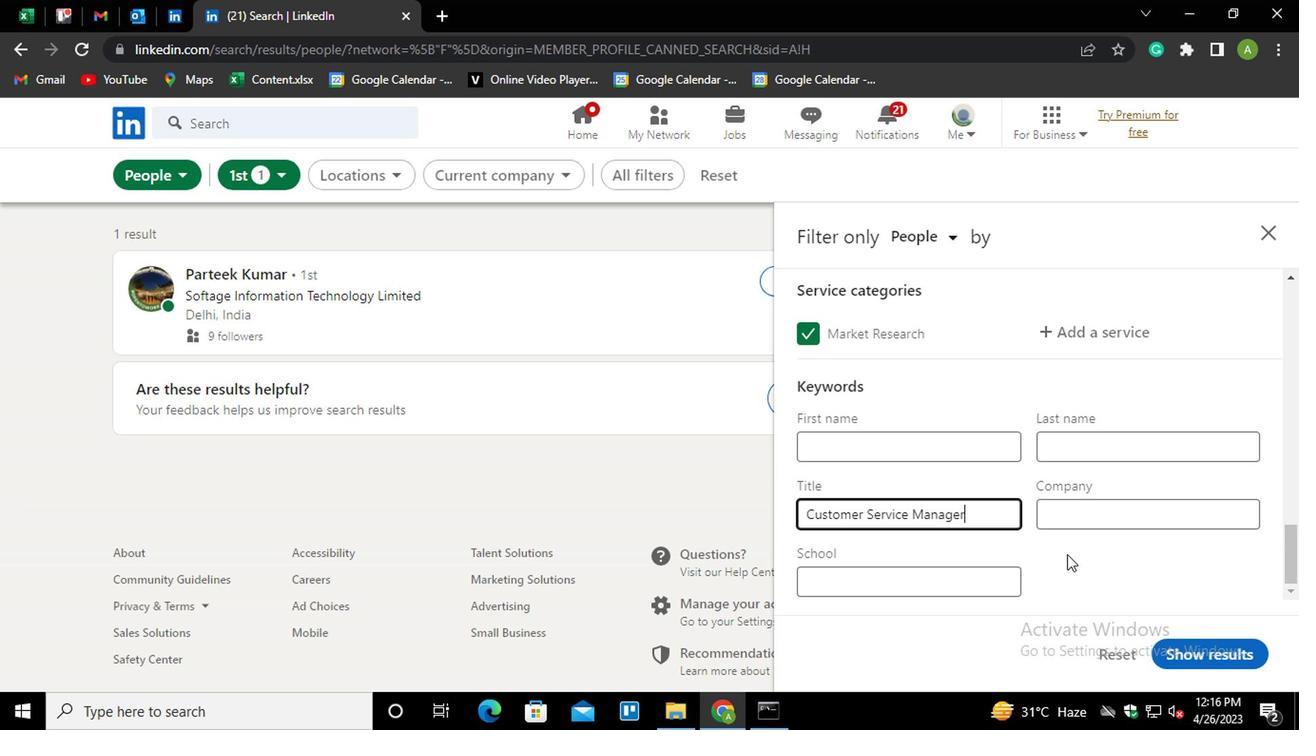
Action: Mouse moved to (1201, 649)
Screenshot: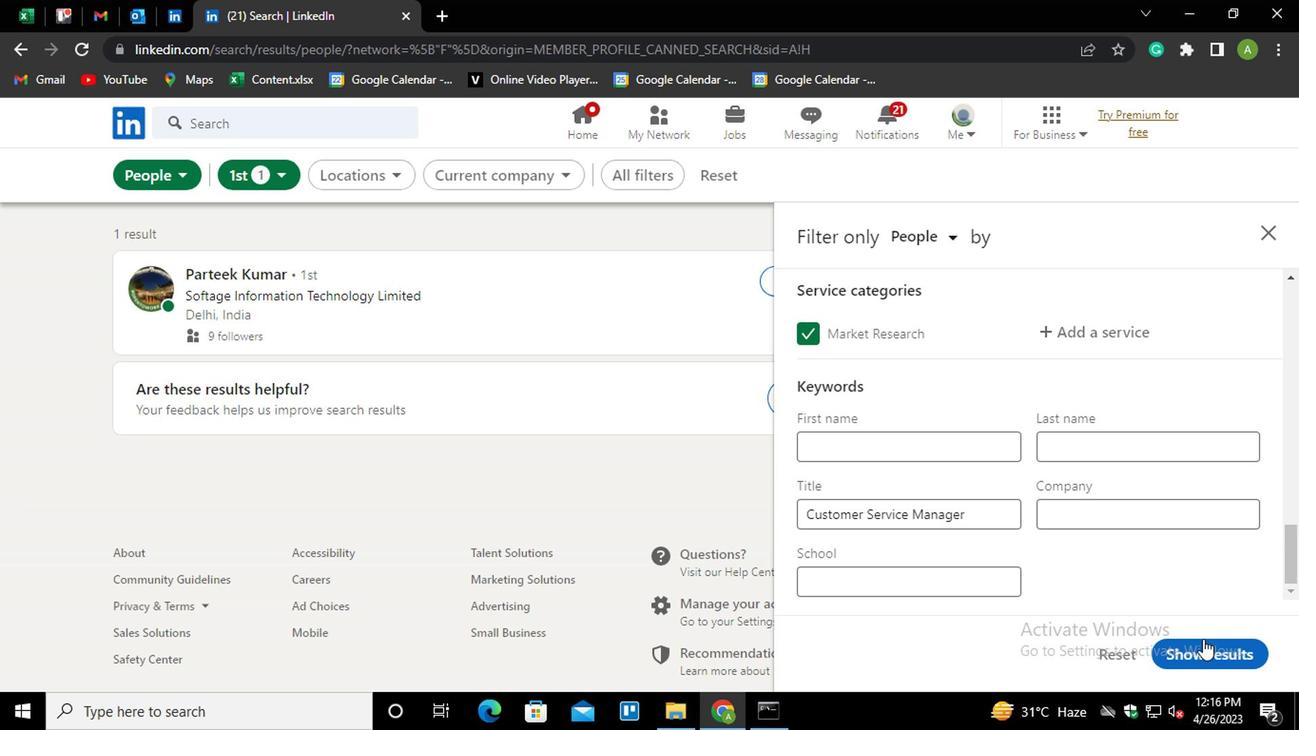
Action: Mouse pressed left at (1201, 649)
Screenshot: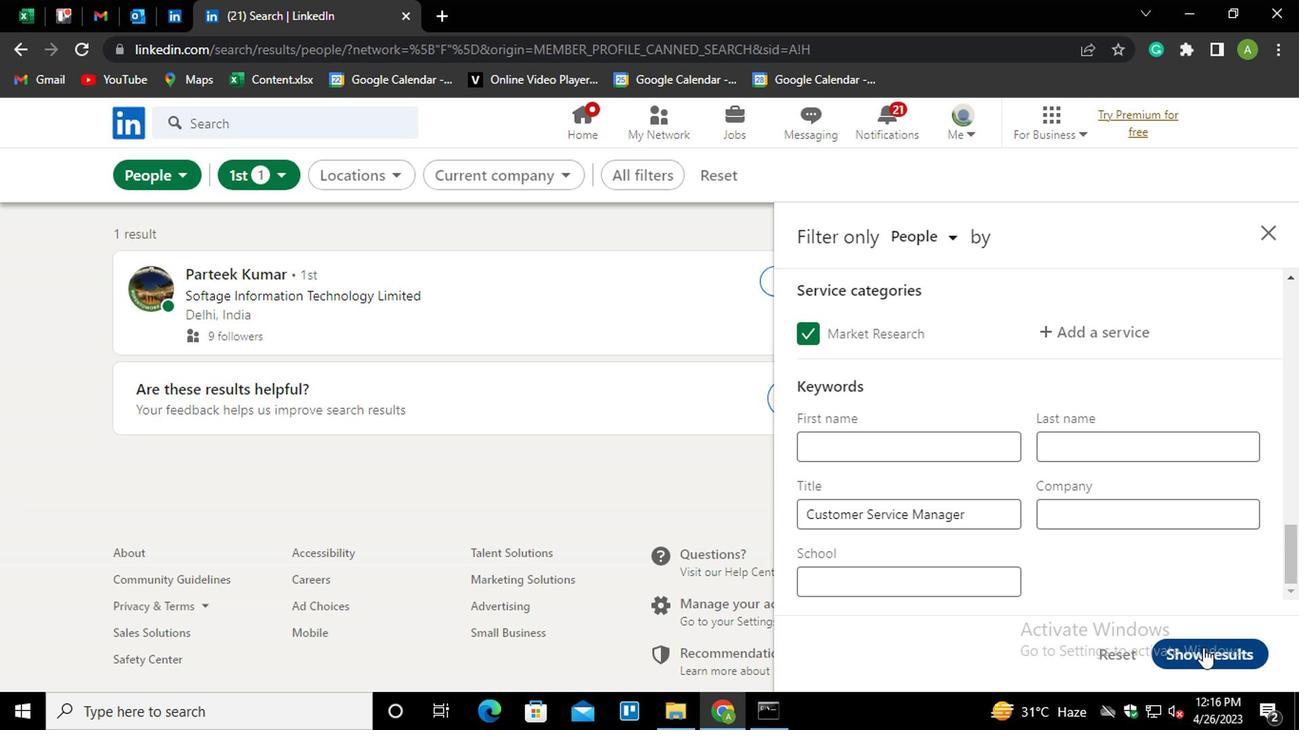 
Action: Mouse moved to (1186, 651)
Screenshot: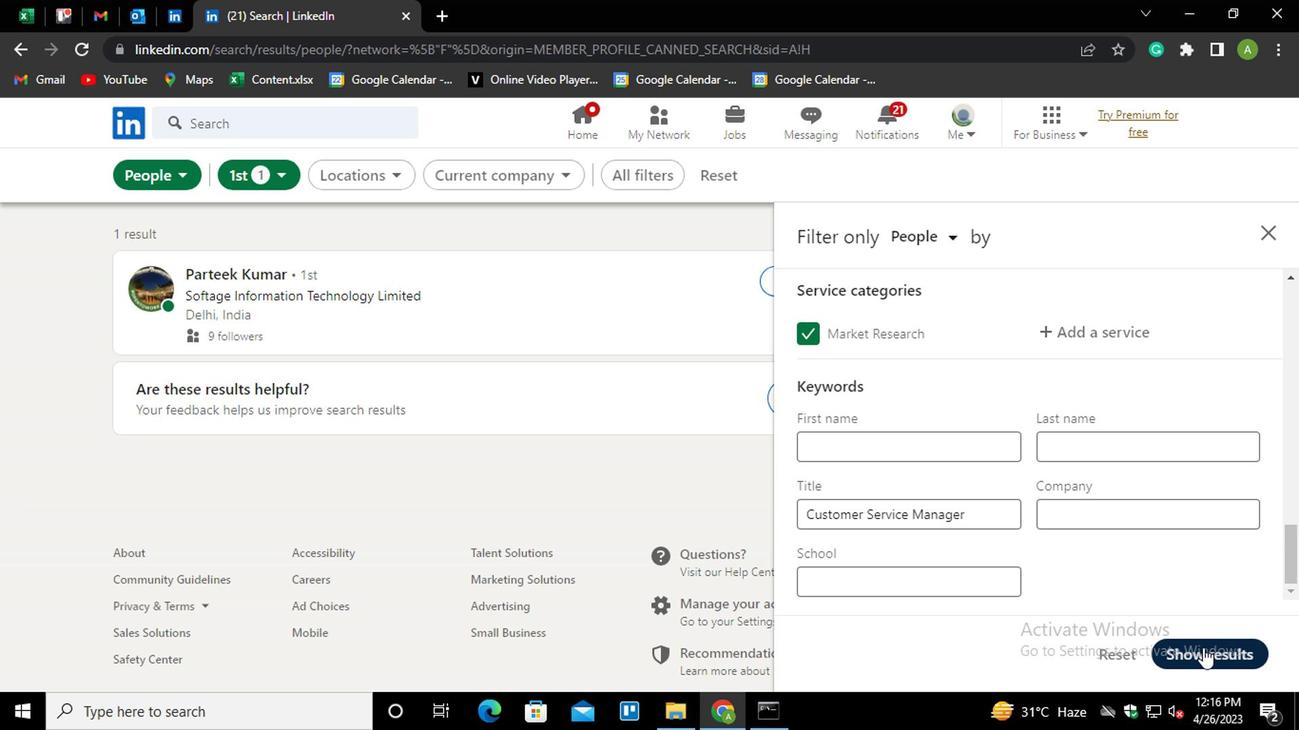 
